 Task: Look for space in Meleuz, Russia from 6th September, 2023 to 10th September, 2023 for 1 adult in price range Rs.9000 to Rs.17000. Place can be private room with 1  bedroom having 1 bed and 1 bathroom. Property type can be house, flat, guest house, hotel. Booking option can be shelf check-in. Required host language is English.
Action: Mouse moved to (450, 111)
Screenshot: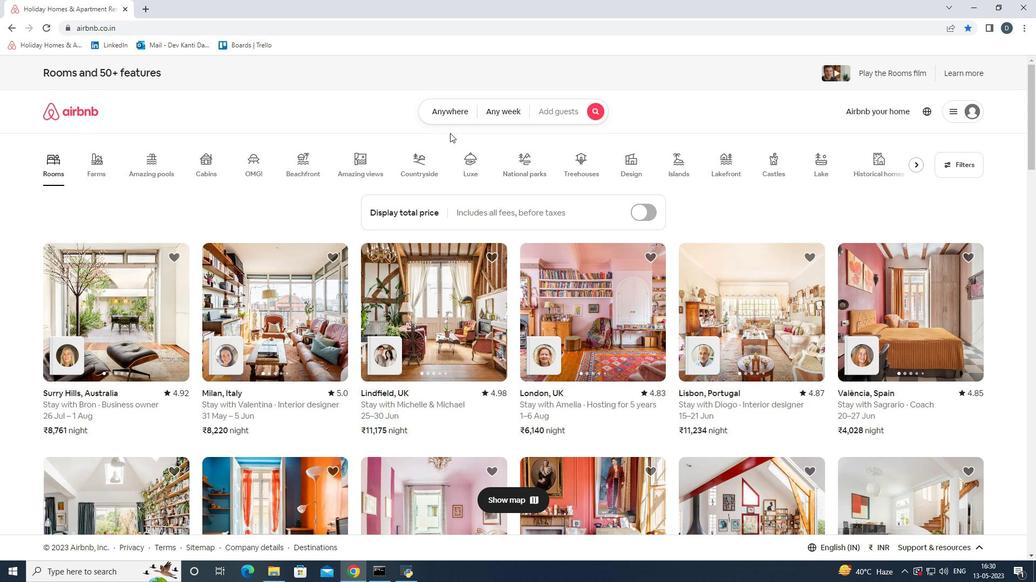 
Action: Mouse pressed left at (450, 111)
Screenshot: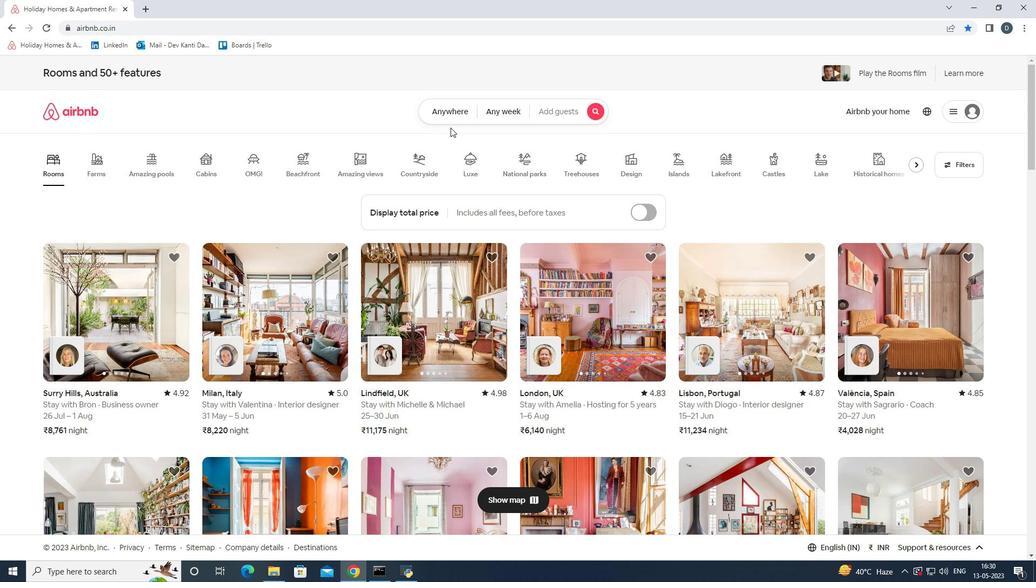 
Action: Mouse moved to (340, 148)
Screenshot: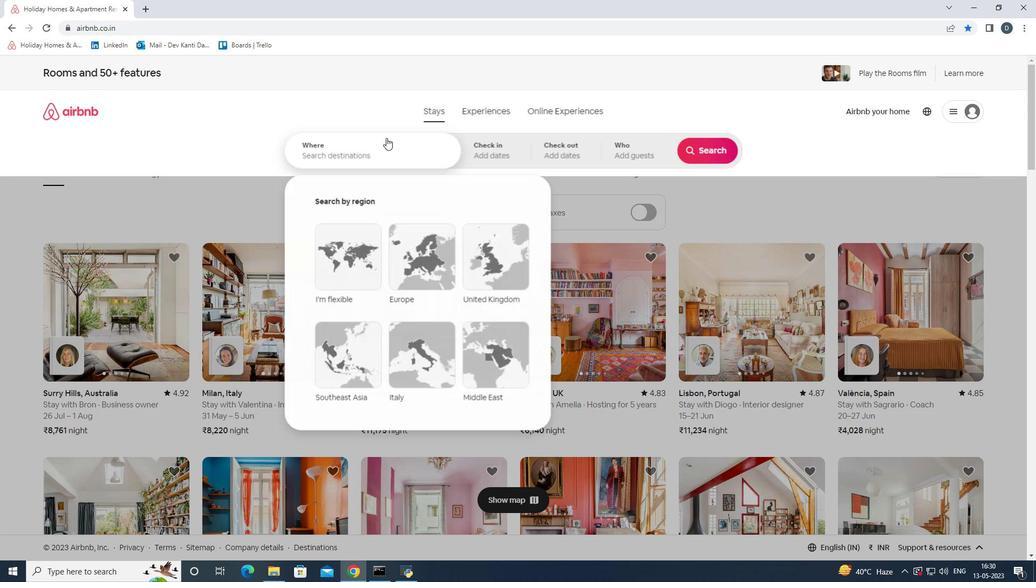 
Action: Mouse pressed left at (340, 148)
Screenshot: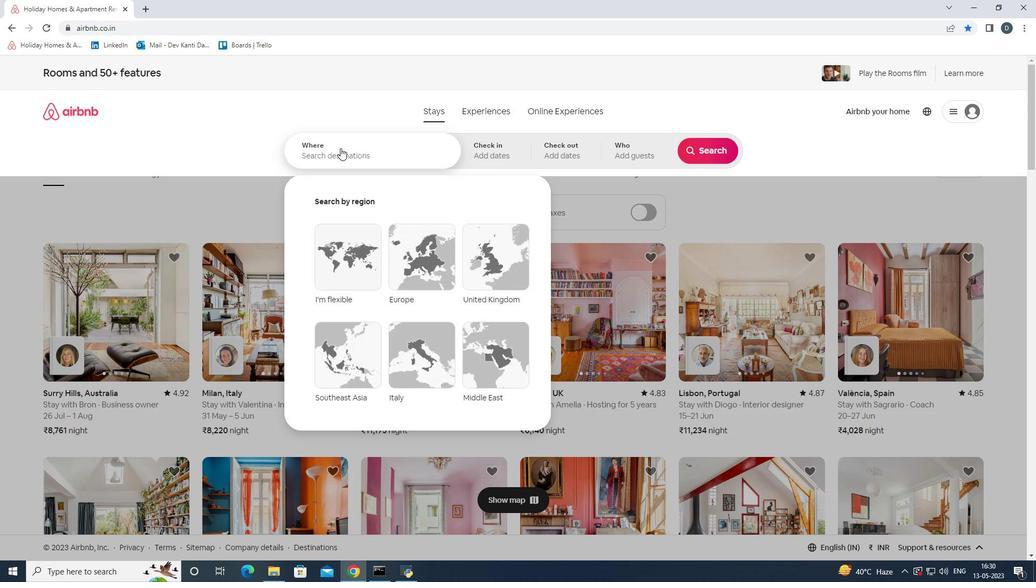 
Action: Key pressed <Key.shift>Meleuz,<Key.shift>Russia
Screenshot: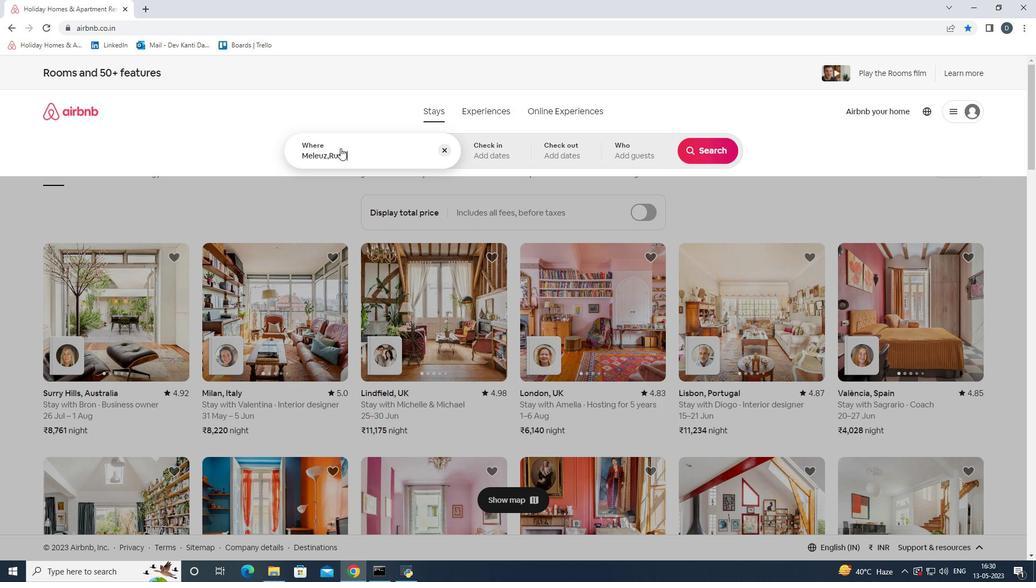 
Action: Mouse moved to (499, 156)
Screenshot: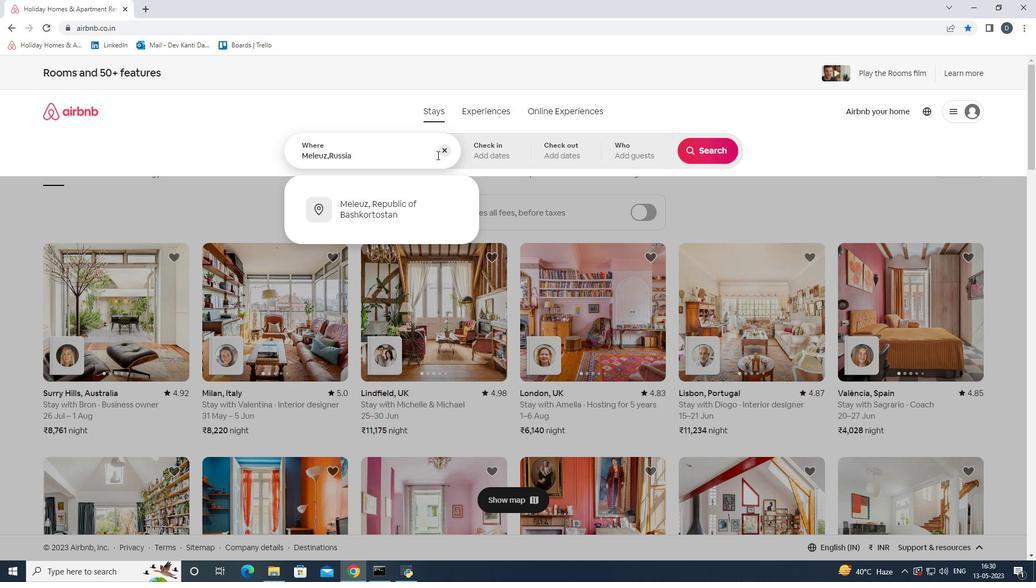 
Action: Mouse pressed left at (499, 156)
Screenshot: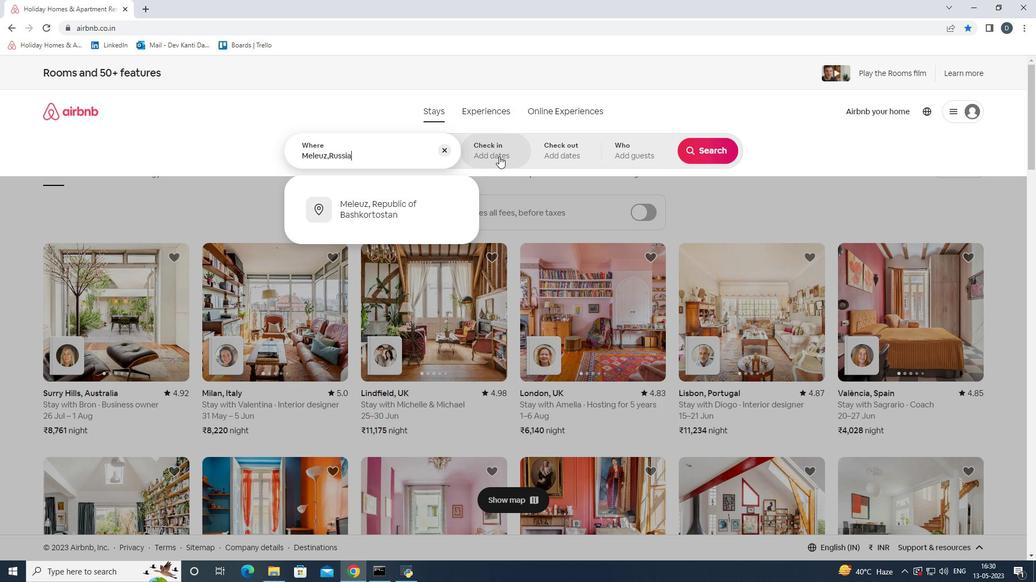 
Action: Mouse moved to (697, 242)
Screenshot: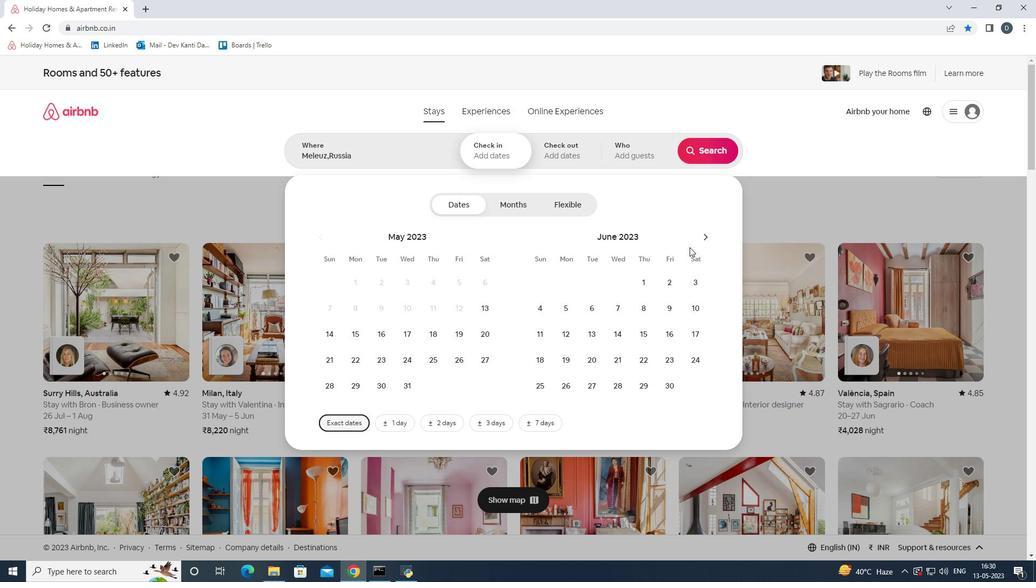 
Action: Mouse pressed left at (697, 242)
Screenshot: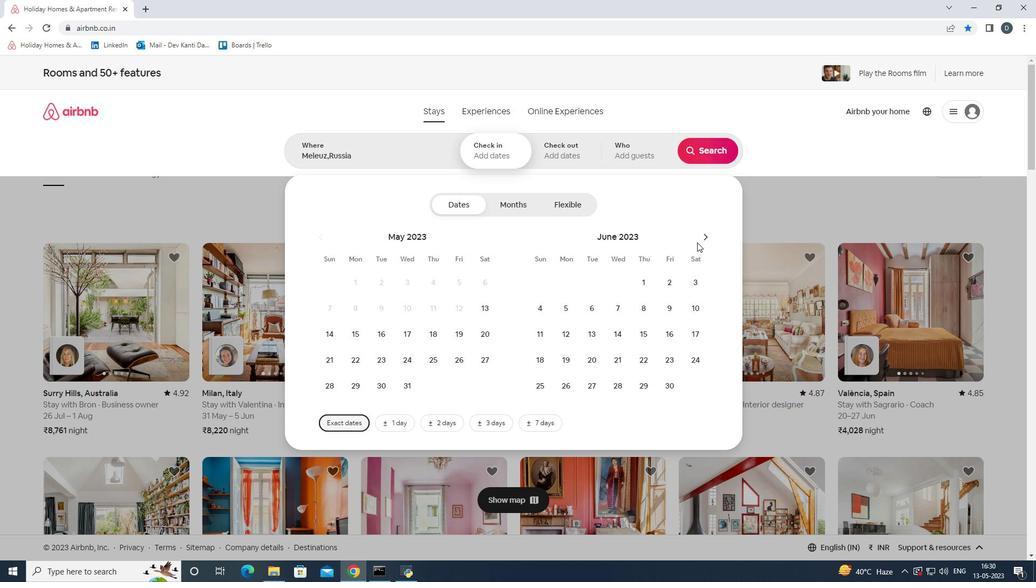 
Action: Mouse moved to (702, 234)
Screenshot: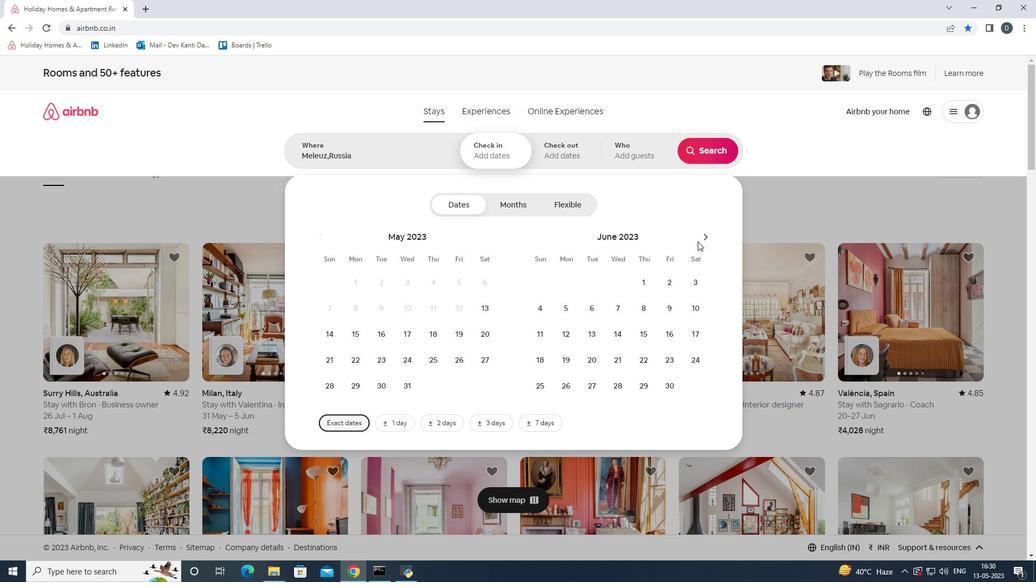 
Action: Mouse pressed left at (702, 234)
Screenshot: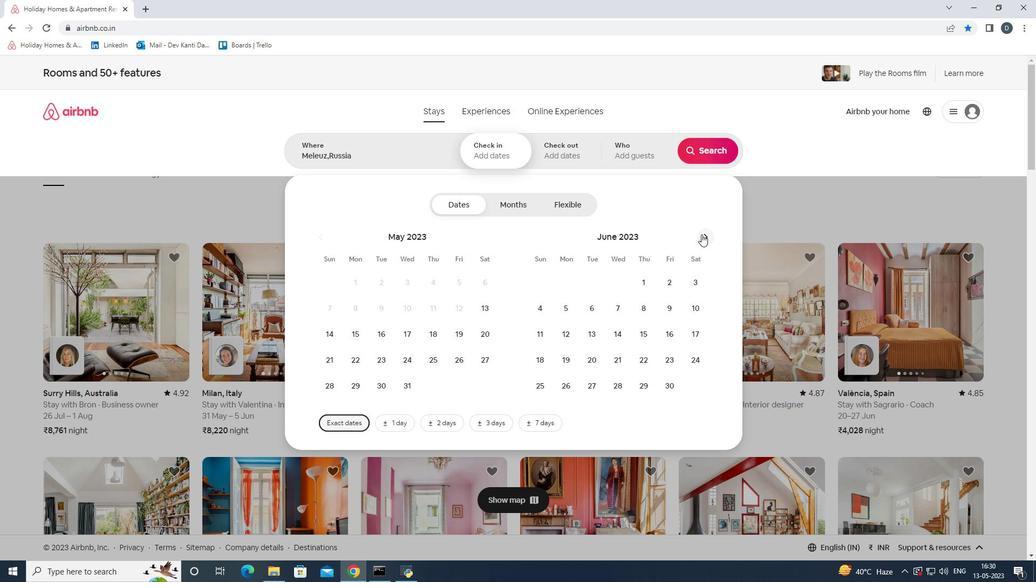 
Action: Mouse pressed left at (702, 234)
Screenshot: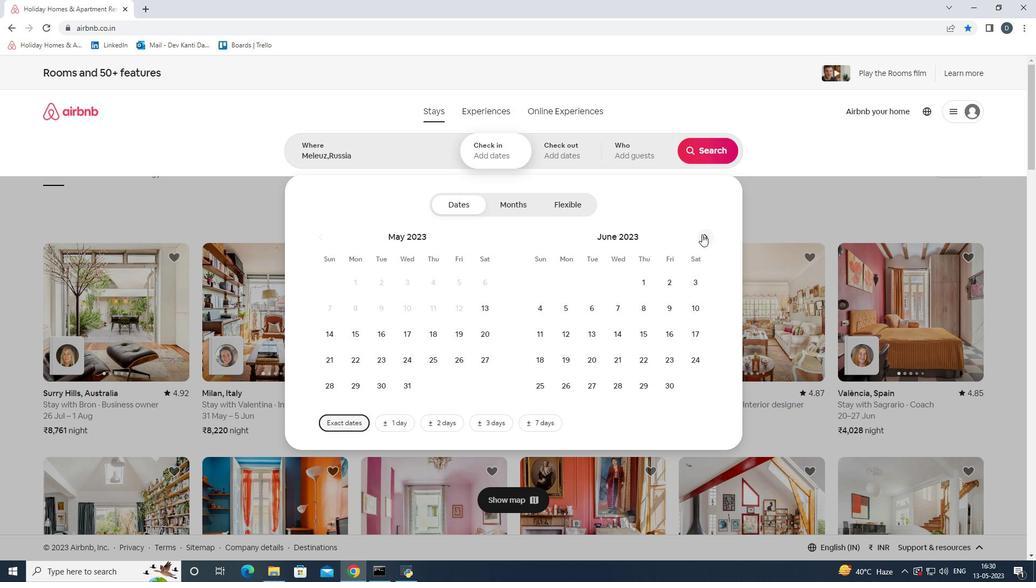 
Action: Mouse pressed left at (702, 234)
Screenshot: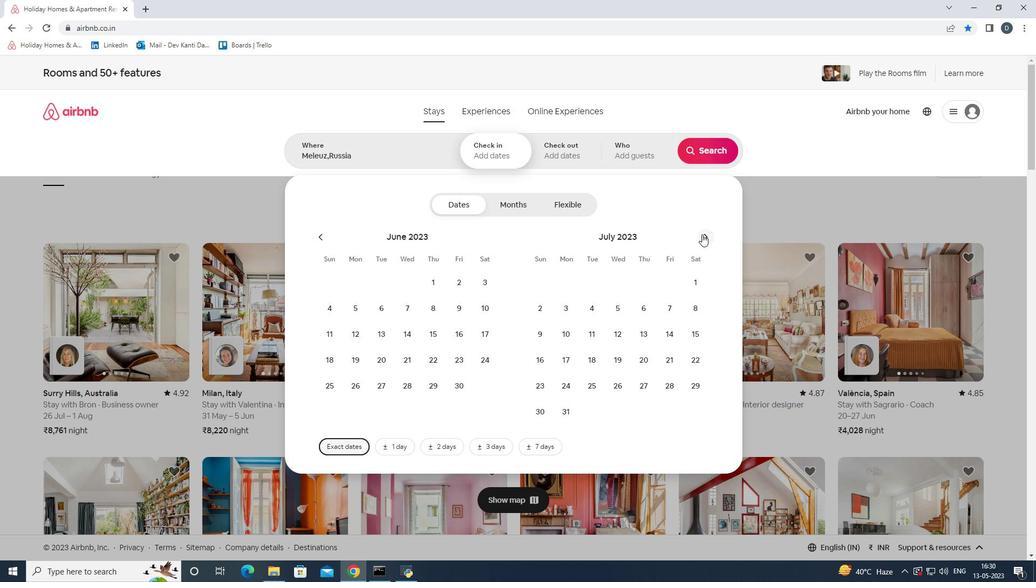 
Action: Mouse pressed left at (702, 234)
Screenshot: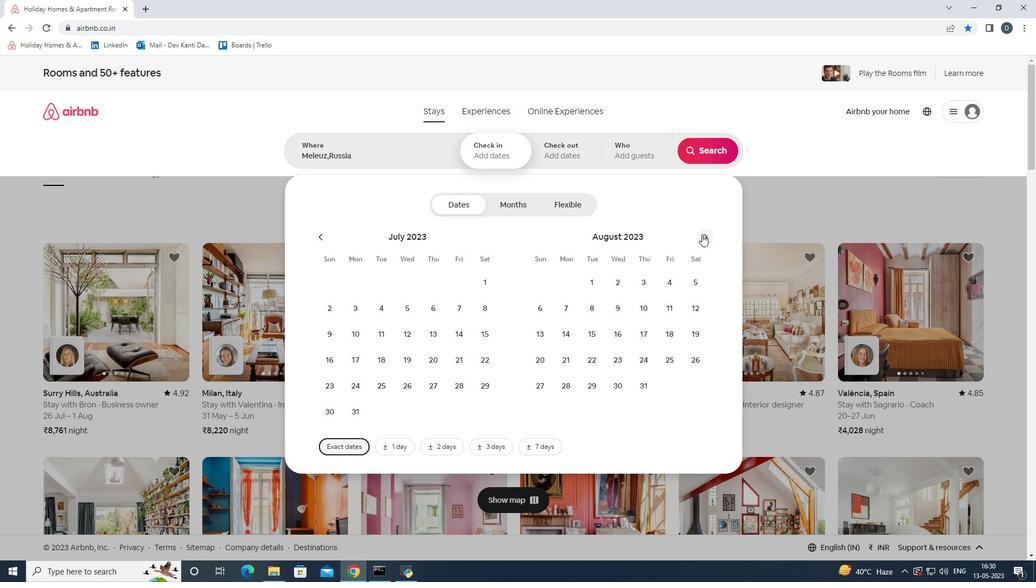 
Action: Mouse moved to (409, 297)
Screenshot: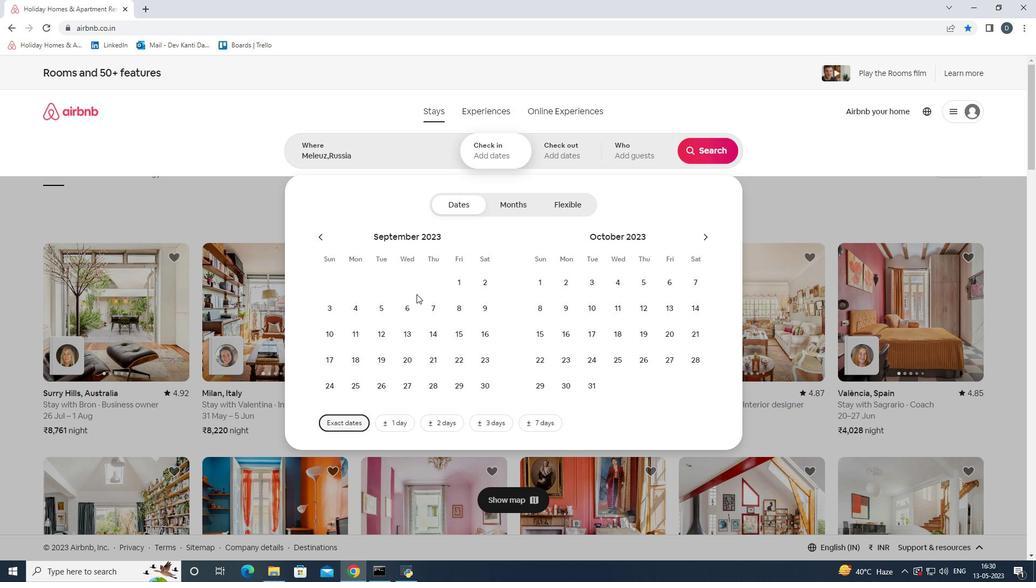 
Action: Mouse pressed left at (409, 297)
Screenshot: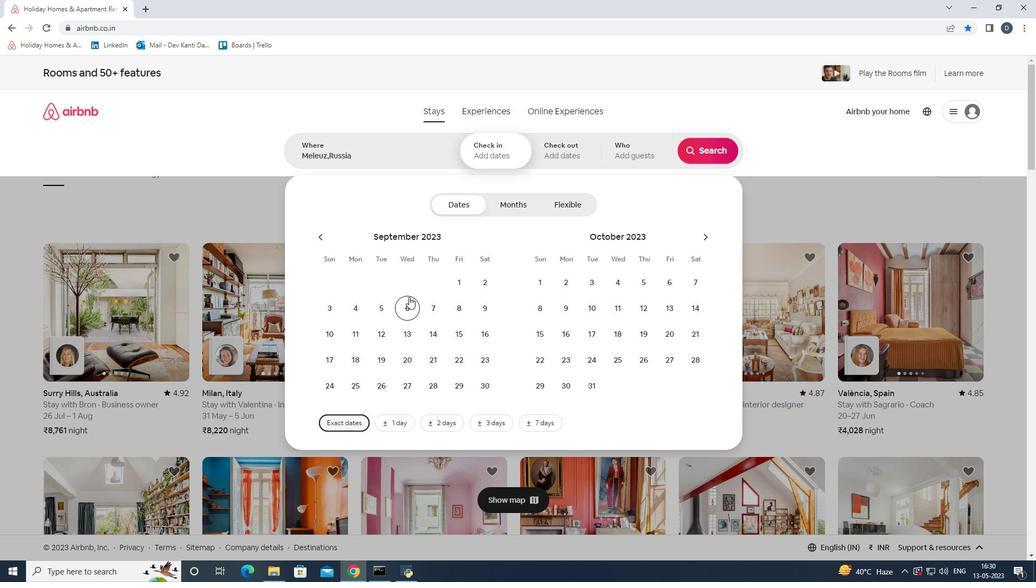 
Action: Mouse moved to (332, 330)
Screenshot: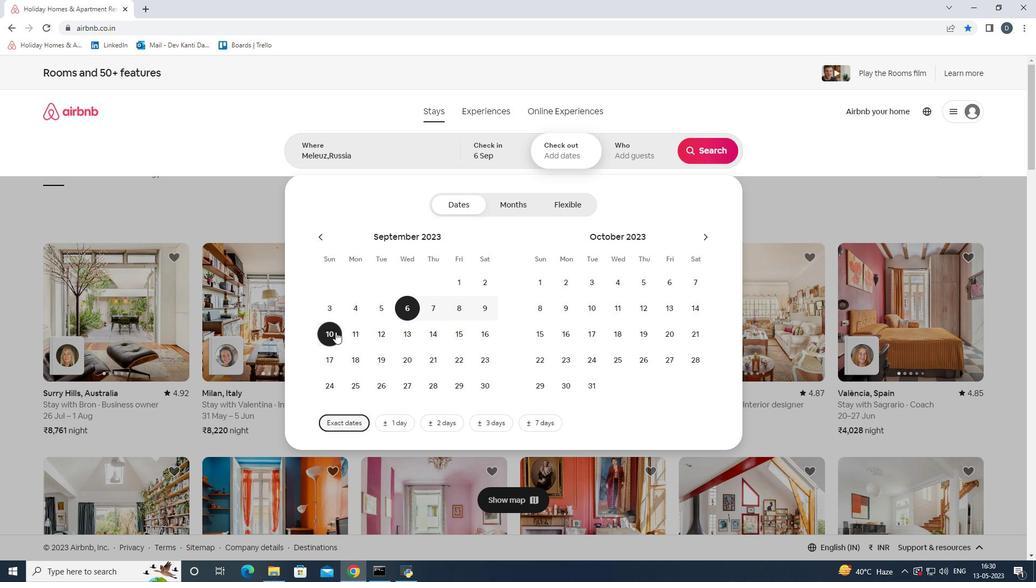 
Action: Mouse pressed left at (332, 330)
Screenshot: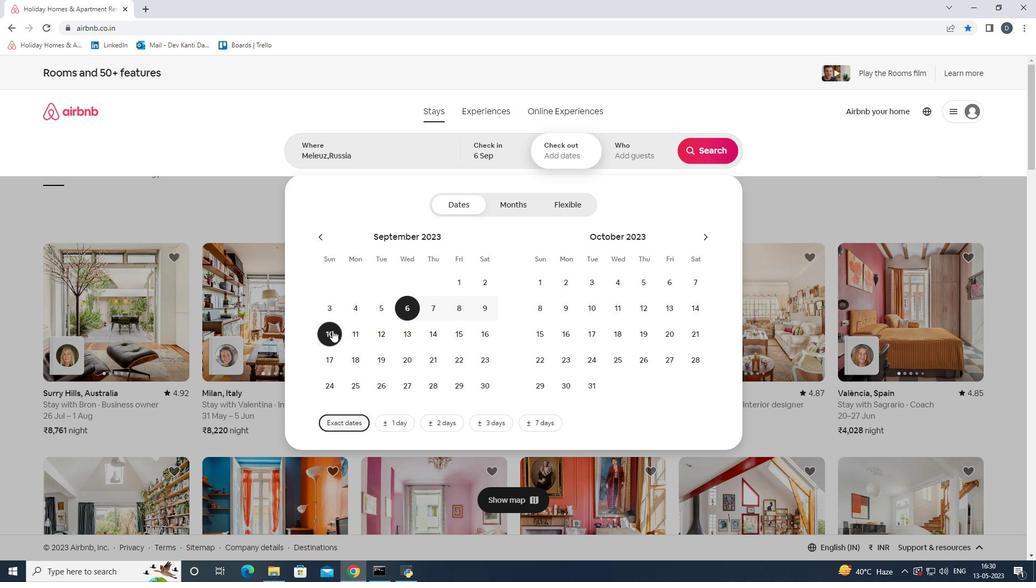 
Action: Mouse moved to (627, 158)
Screenshot: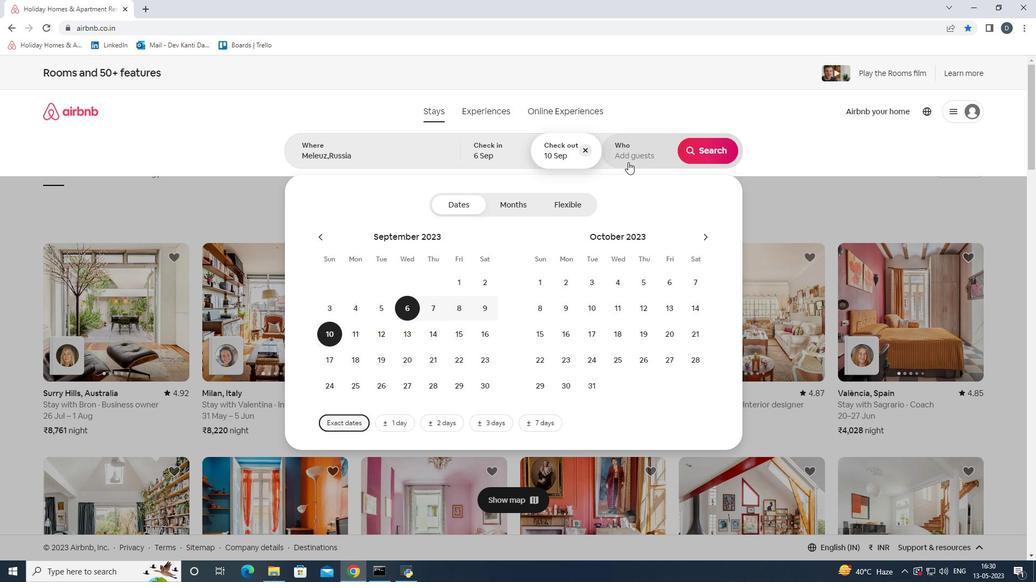 
Action: Mouse pressed left at (627, 158)
Screenshot: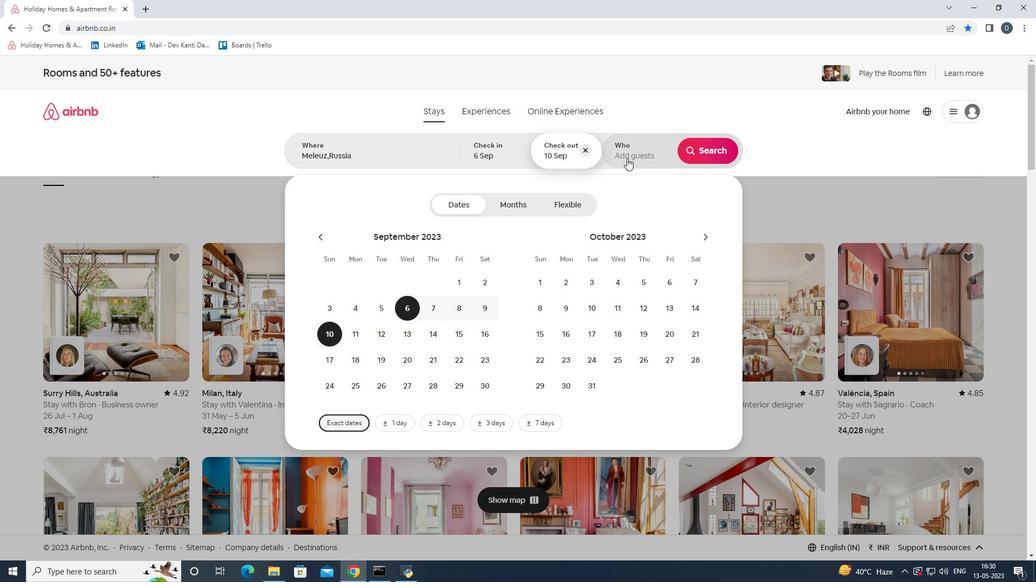 
Action: Mouse moved to (711, 202)
Screenshot: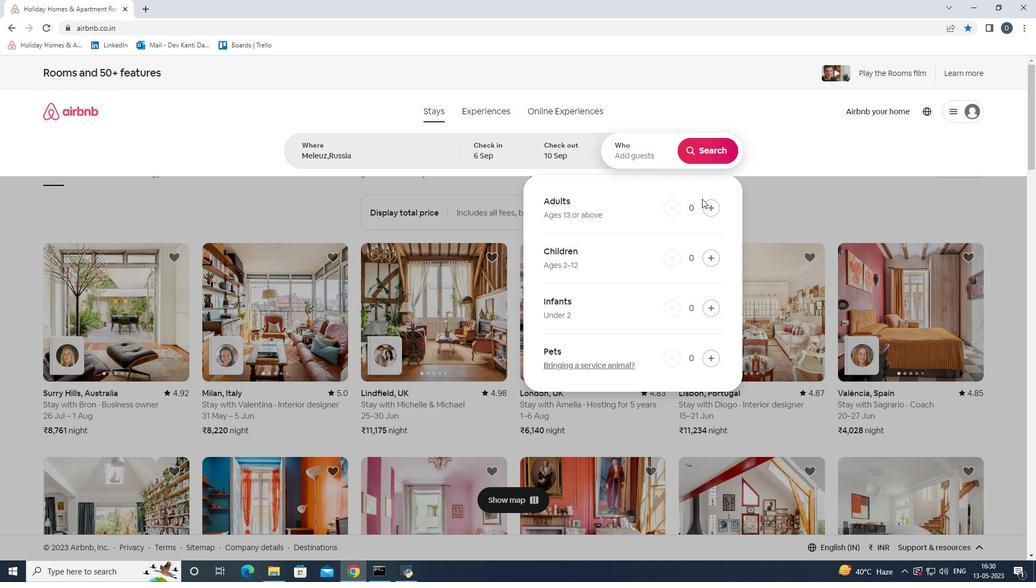 
Action: Mouse pressed left at (711, 202)
Screenshot: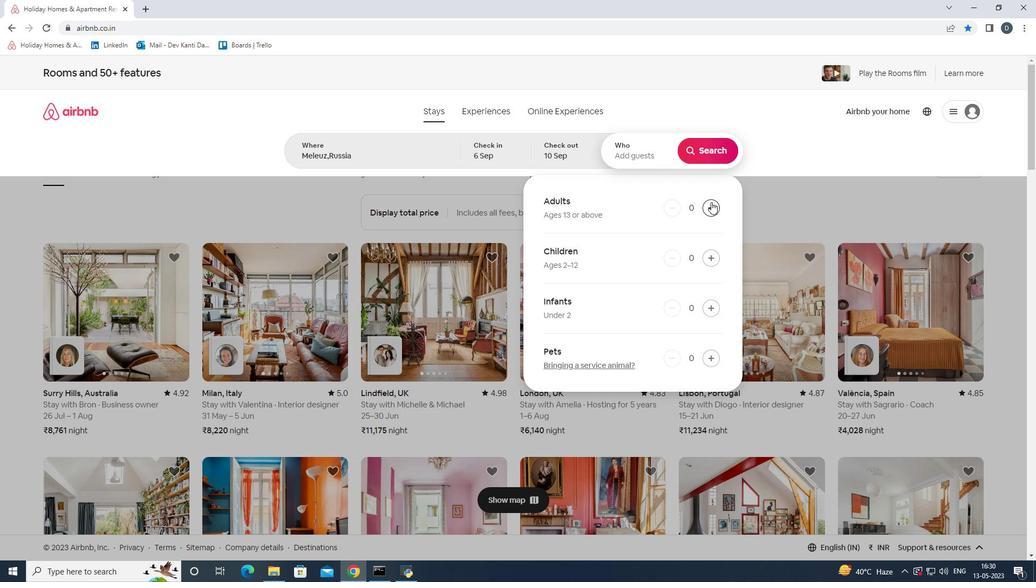 
Action: Mouse moved to (706, 148)
Screenshot: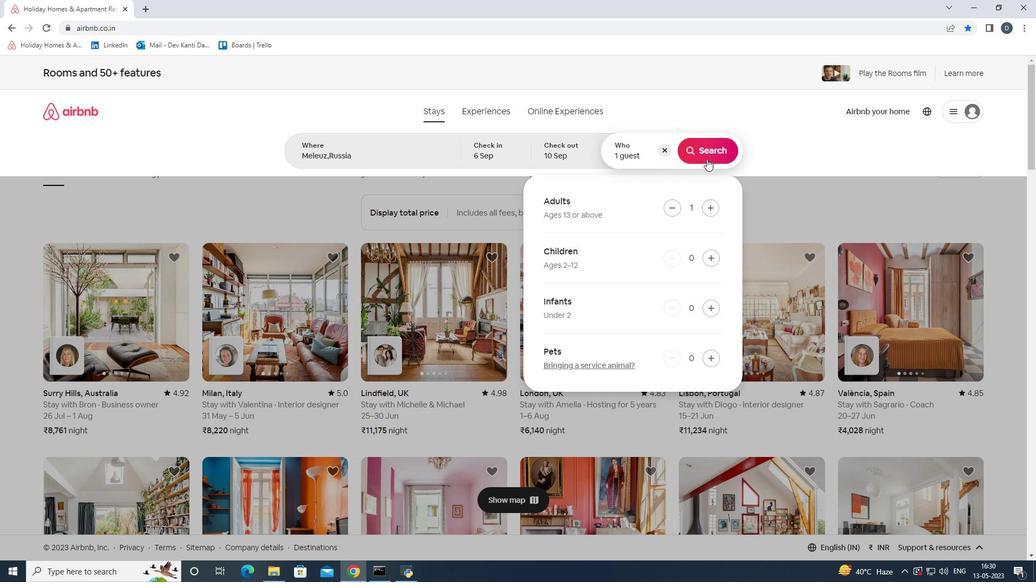 
Action: Mouse pressed left at (706, 148)
Screenshot: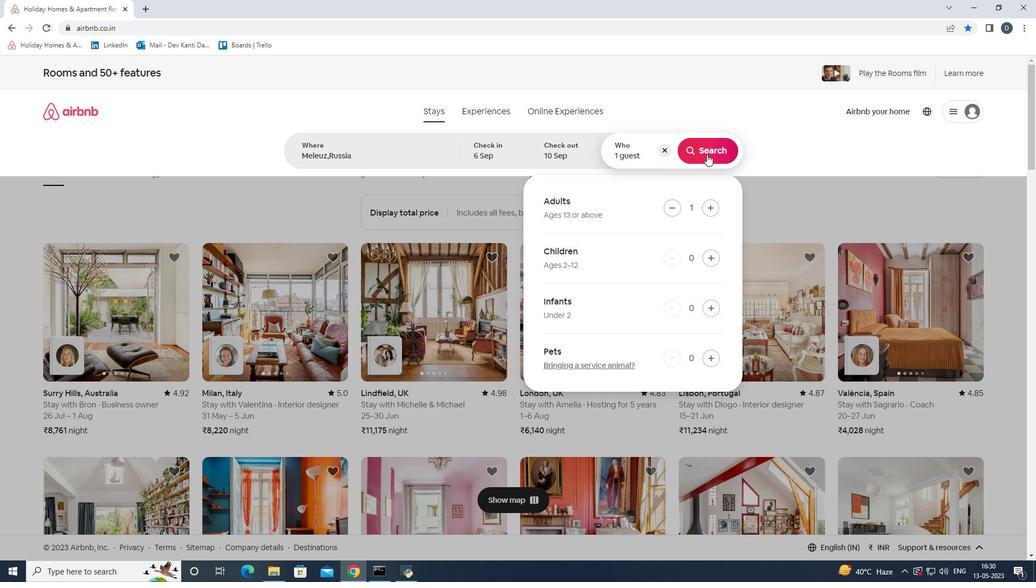 
Action: Mouse moved to (989, 113)
Screenshot: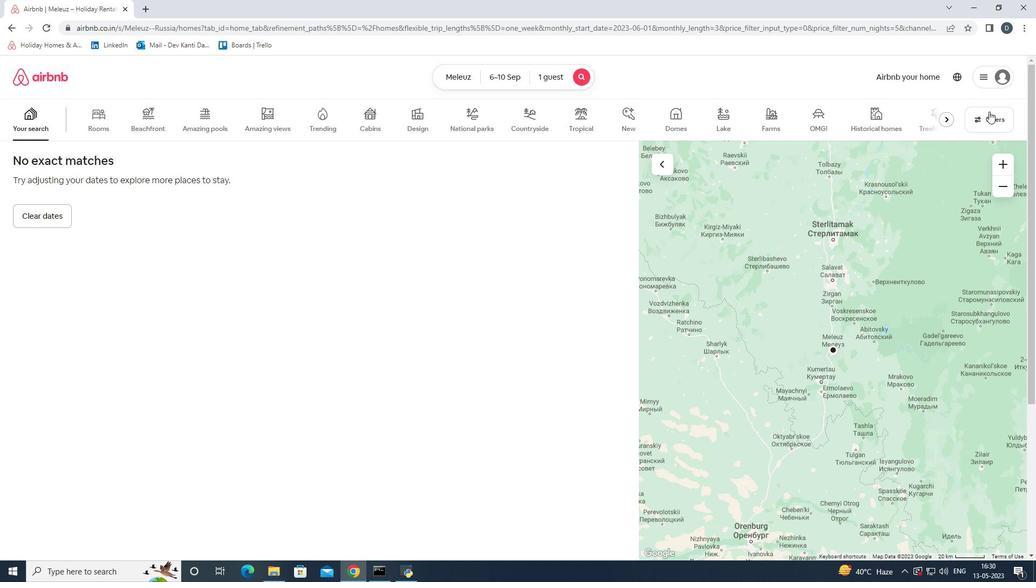 
Action: Mouse pressed left at (989, 113)
Screenshot: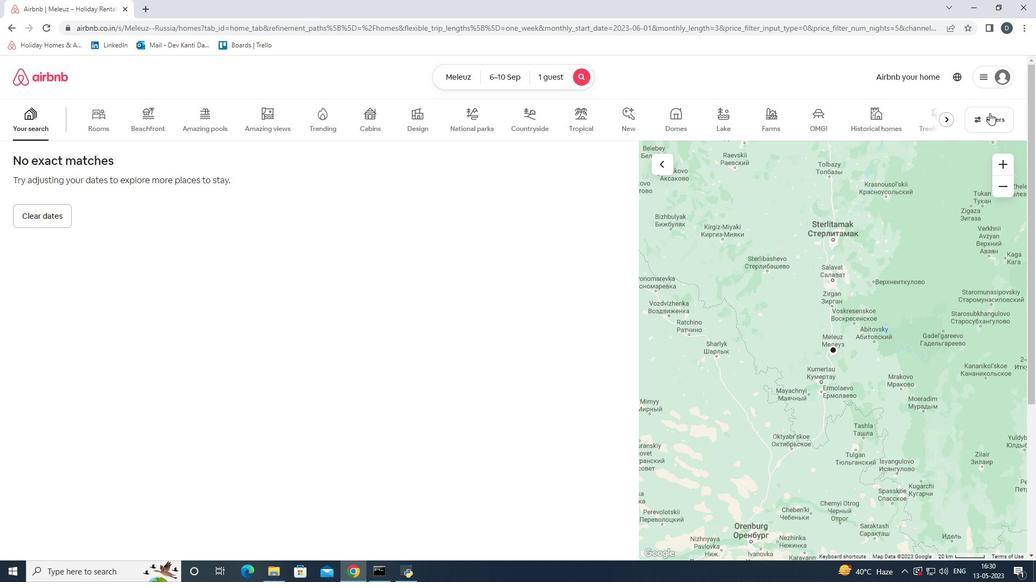 
Action: Mouse moved to (373, 184)
Screenshot: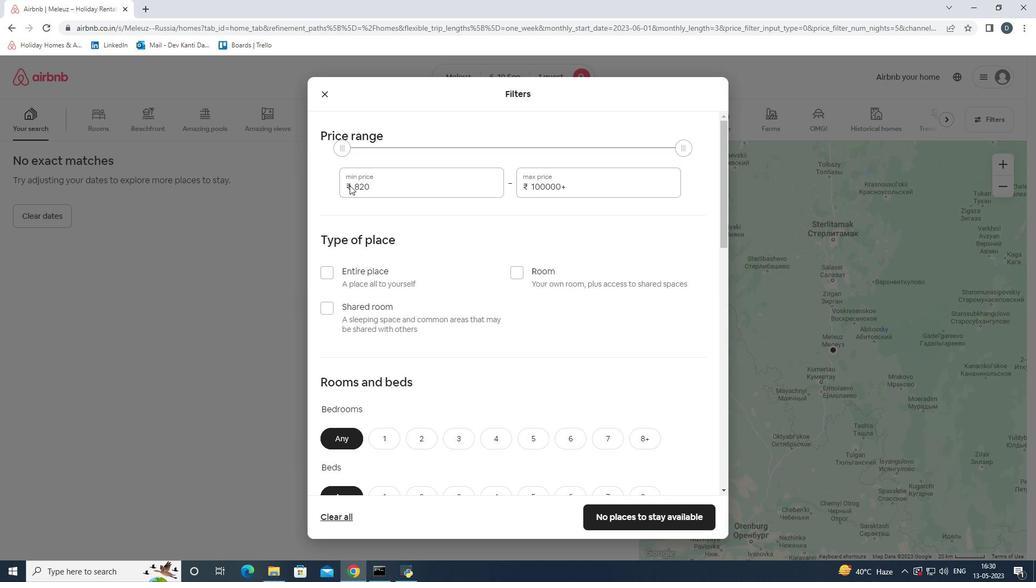 
Action: Mouse pressed left at (373, 184)
Screenshot: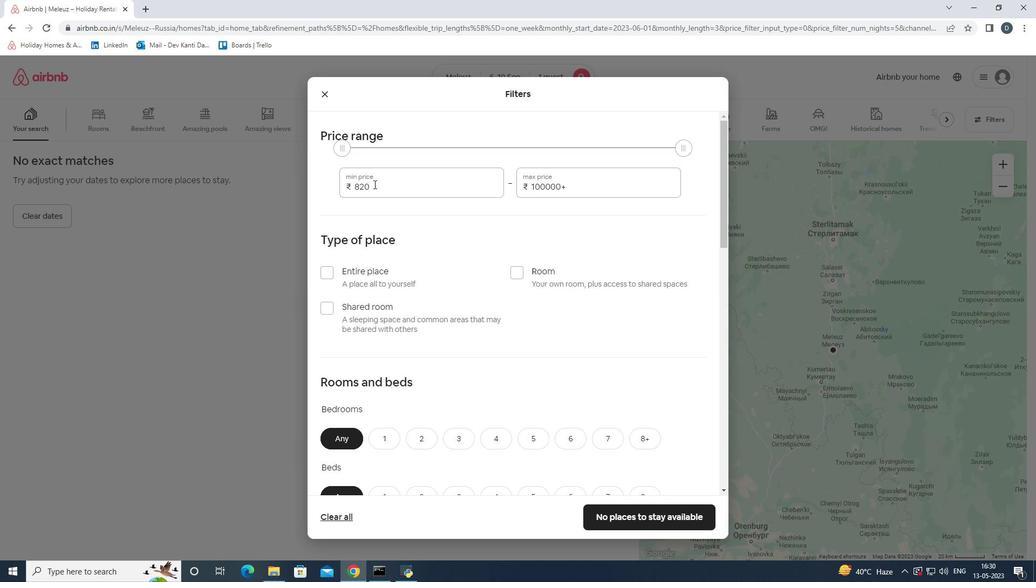 
Action: Mouse moved to (341, 184)
Screenshot: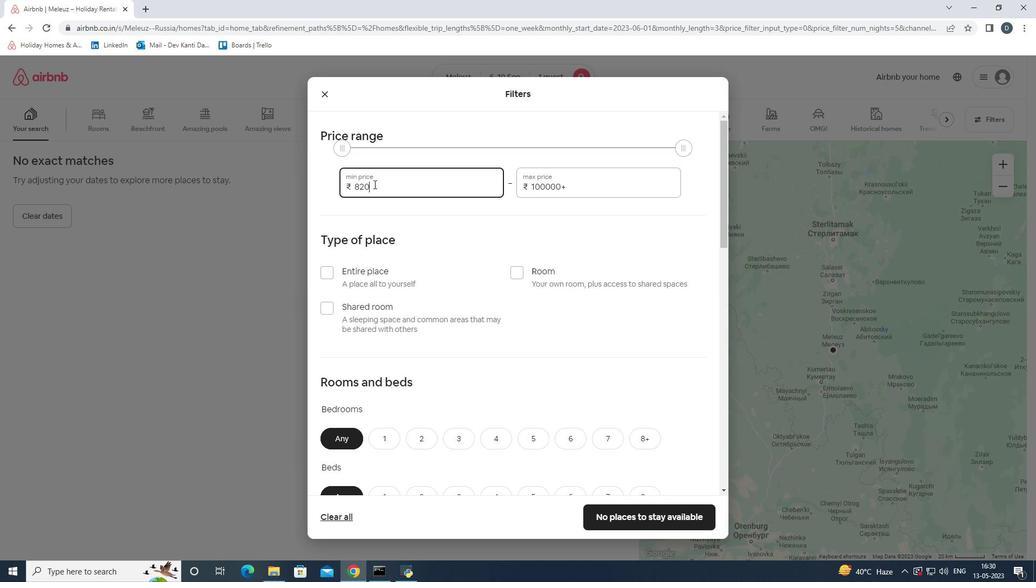 
Action: Key pressed 9000
Screenshot: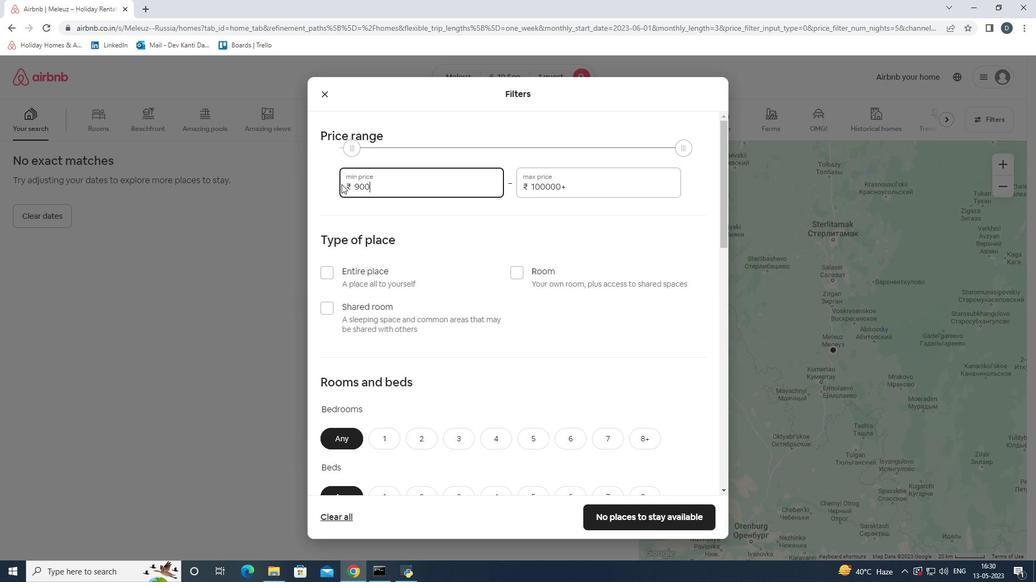 
Action: Mouse moved to (572, 184)
Screenshot: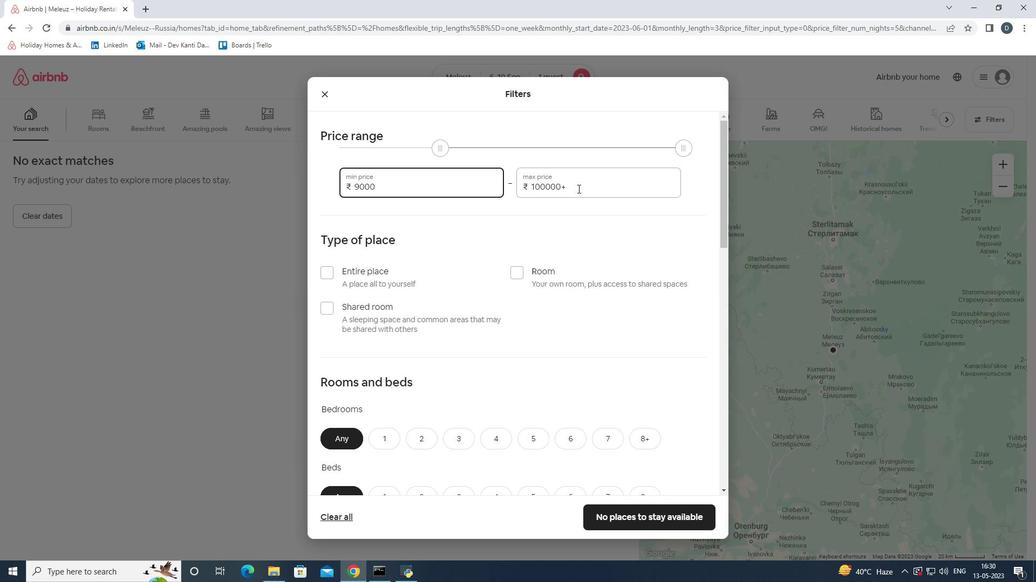 
Action: Mouse pressed left at (572, 184)
Screenshot: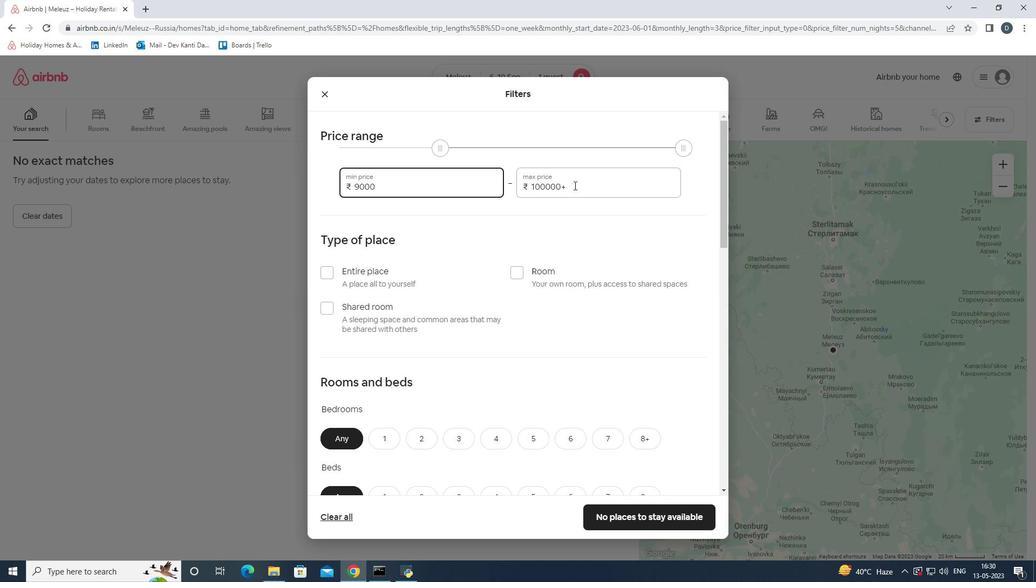 
Action: Mouse moved to (526, 174)
Screenshot: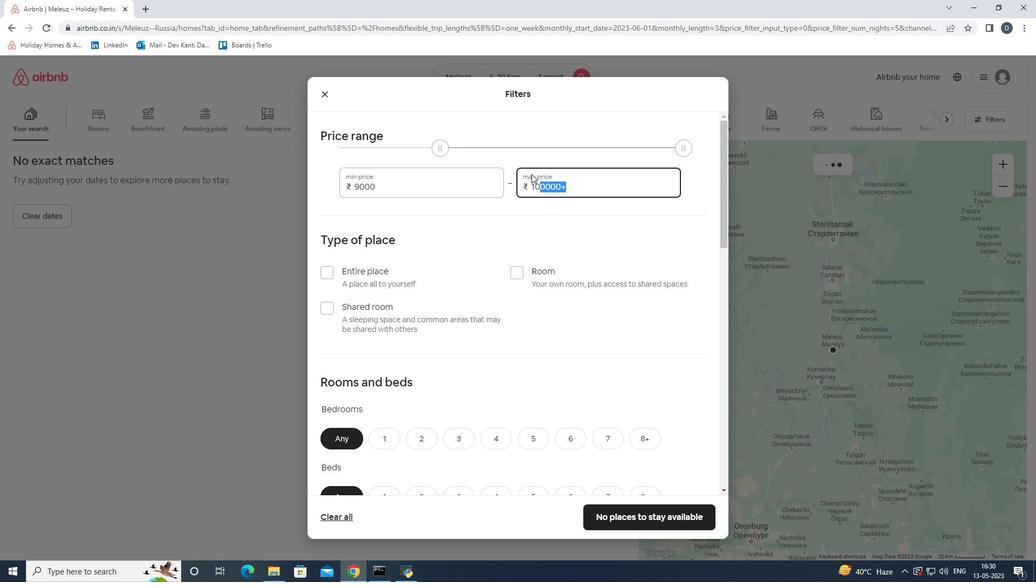 
Action: Key pressed 17000
Screenshot: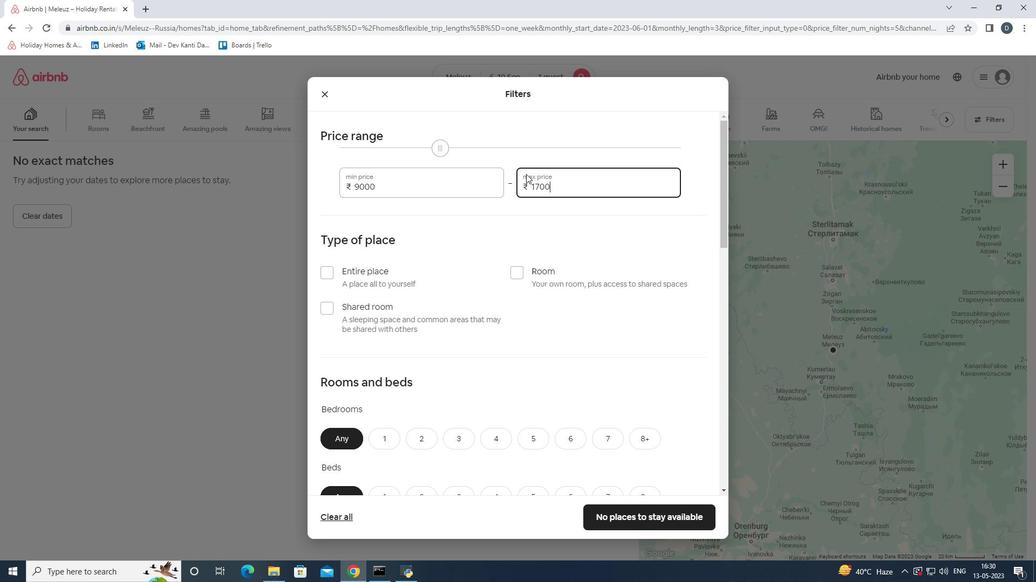 
Action: Mouse scrolled (526, 173) with delta (0, 0)
Screenshot: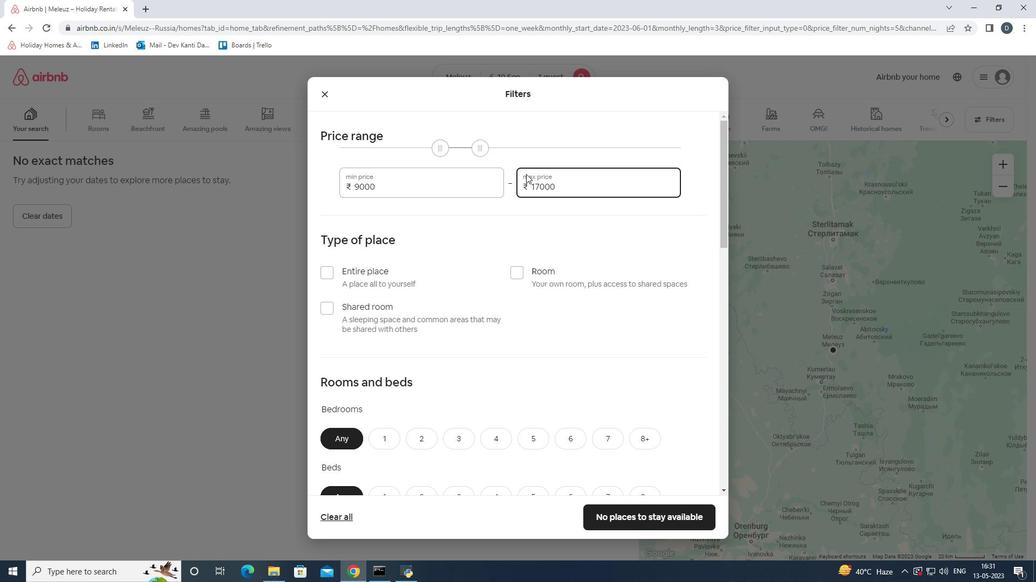 
Action: Mouse scrolled (526, 173) with delta (0, 0)
Screenshot: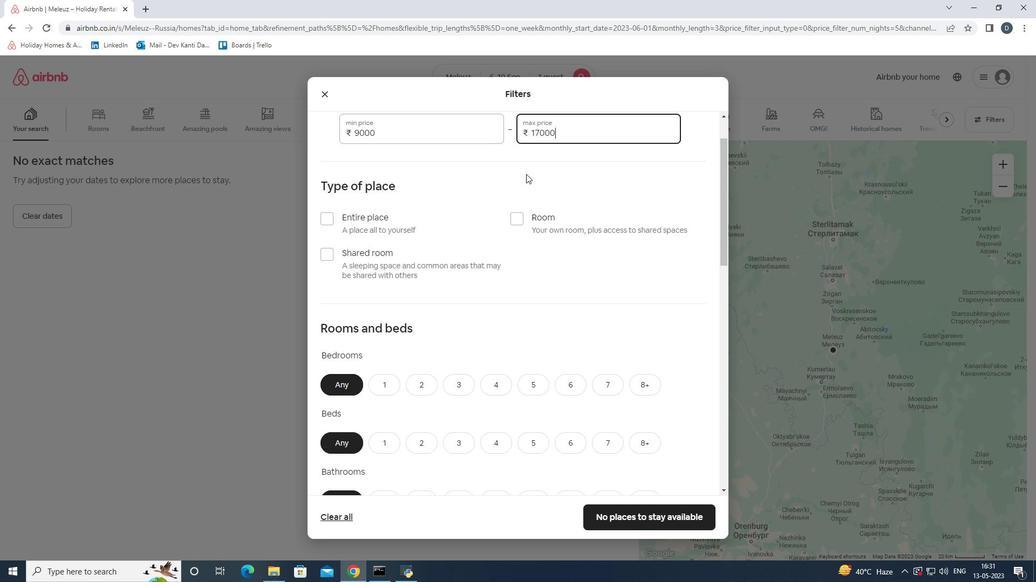 
Action: Mouse moved to (520, 183)
Screenshot: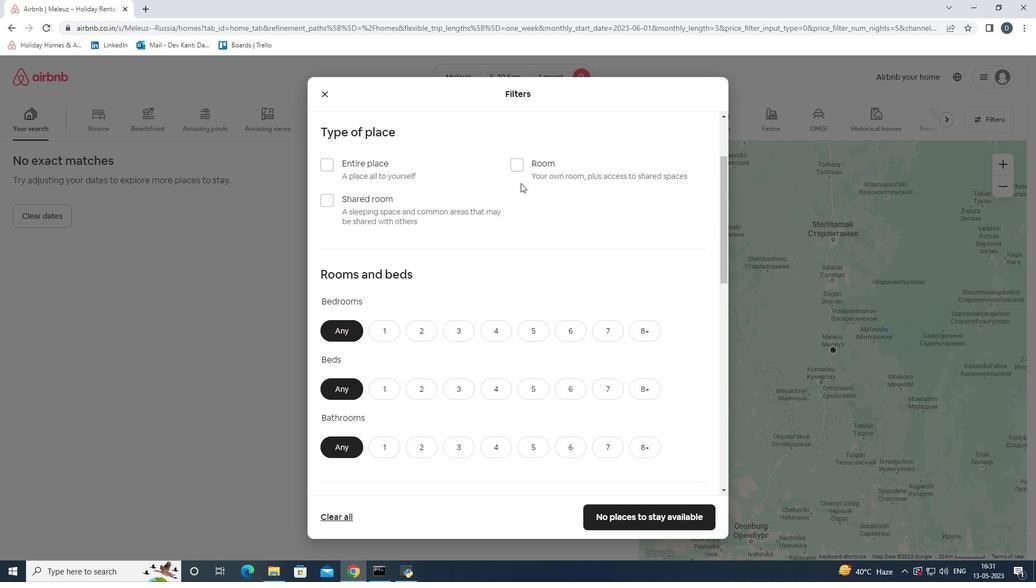 
Action: Mouse scrolled (520, 182) with delta (0, 0)
Screenshot: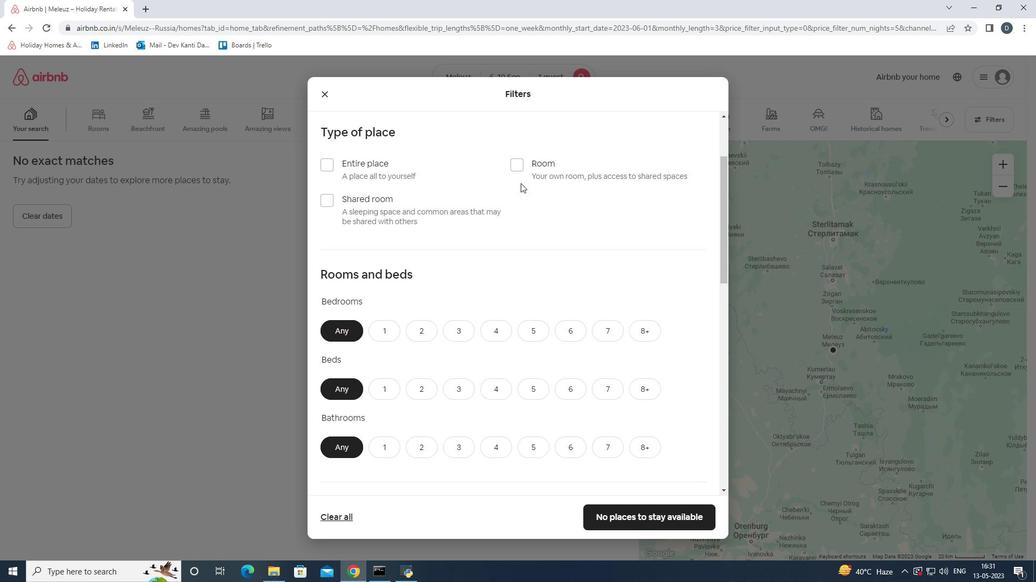 
Action: Mouse moved to (520, 184)
Screenshot: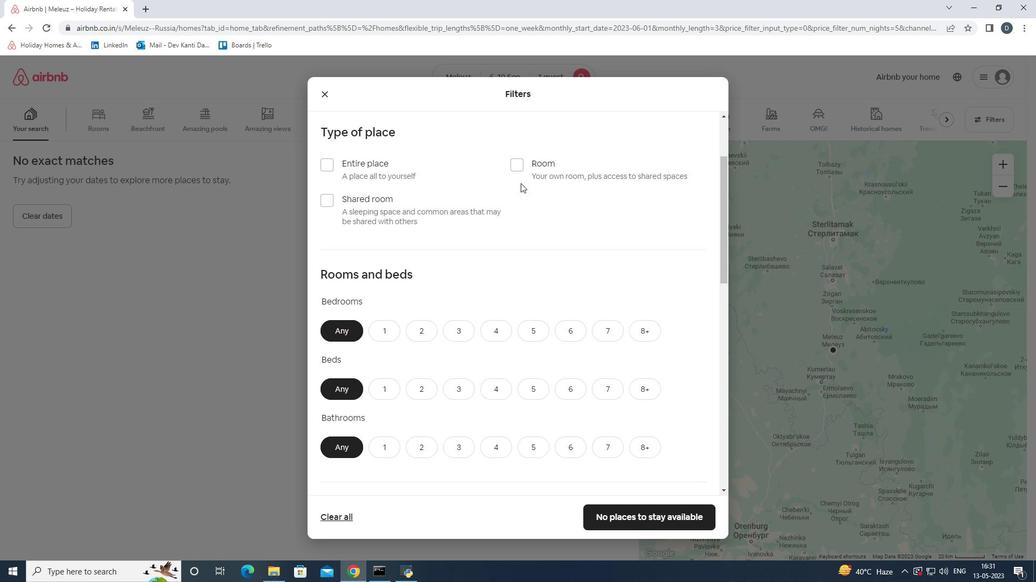 
Action: Mouse scrolled (520, 183) with delta (0, 0)
Screenshot: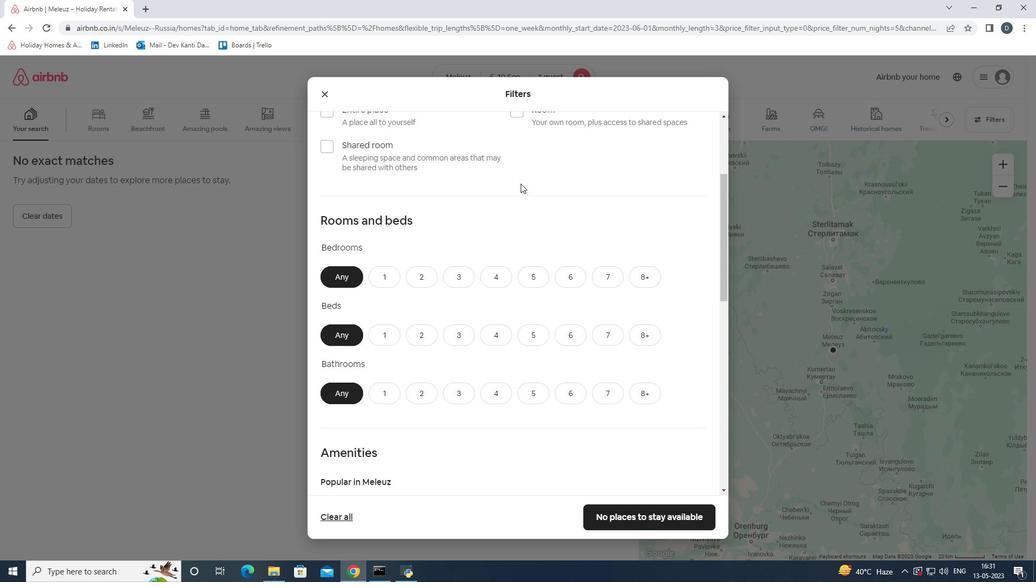 
Action: Mouse scrolled (520, 183) with delta (0, 0)
Screenshot: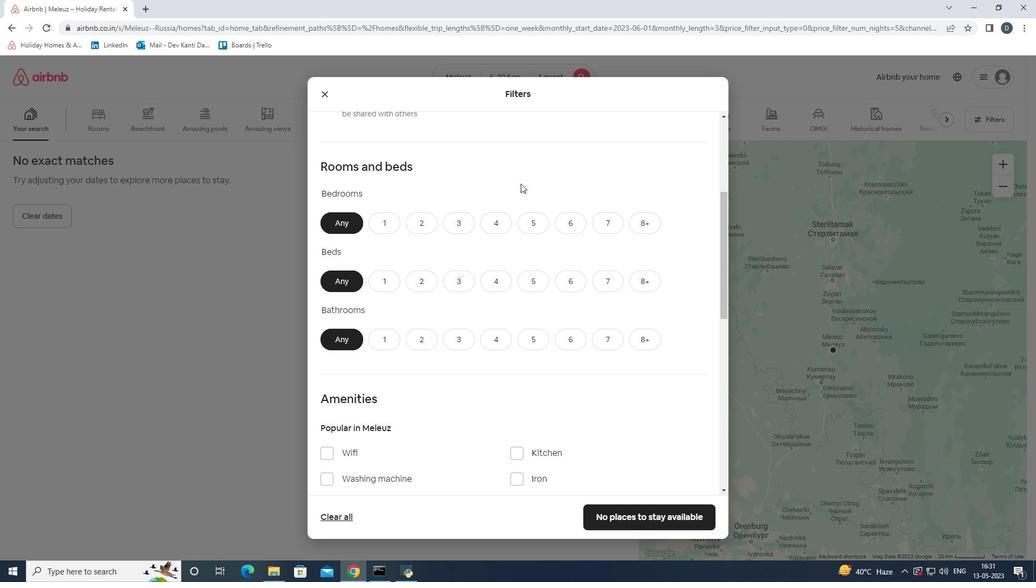 
Action: Mouse moved to (392, 166)
Screenshot: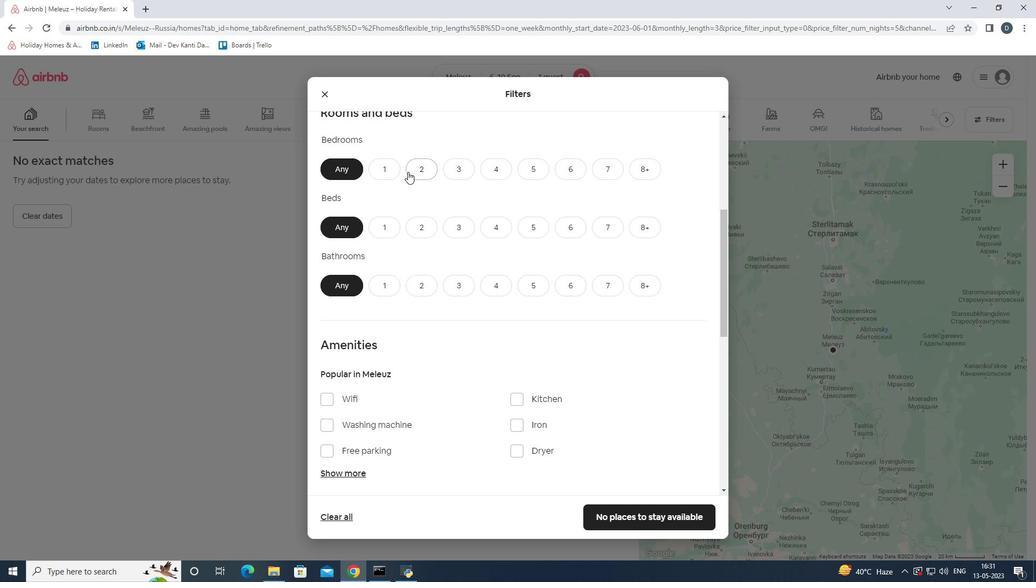 
Action: Mouse pressed left at (392, 166)
Screenshot: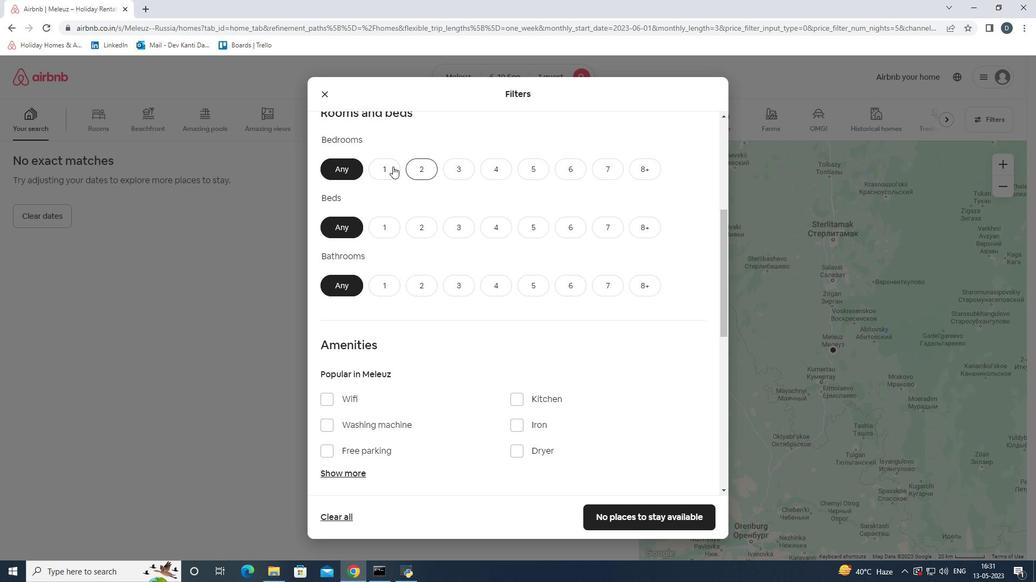 
Action: Mouse moved to (388, 221)
Screenshot: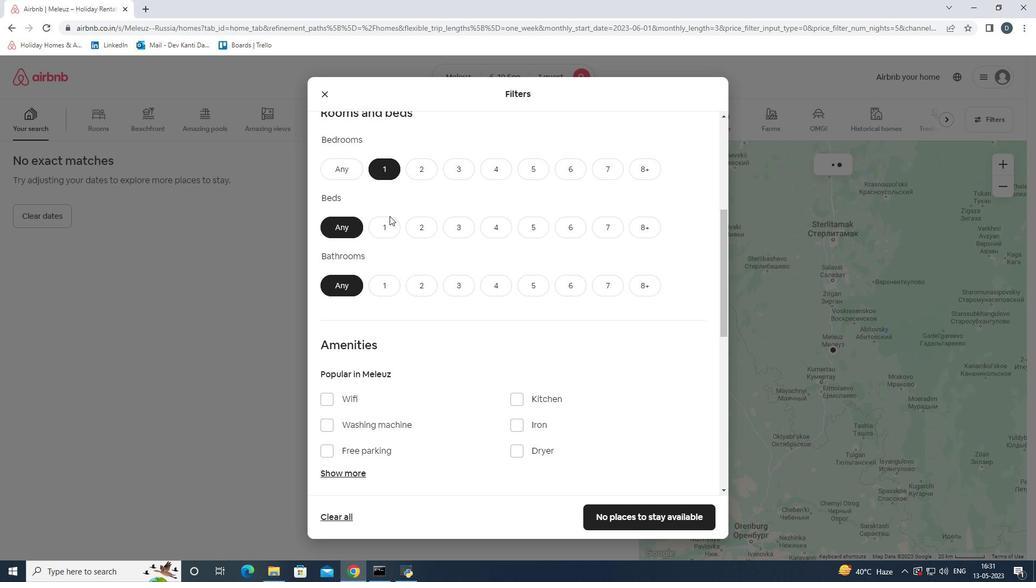 
Action: Mouse pressed left at (388, 221)
Screenshot: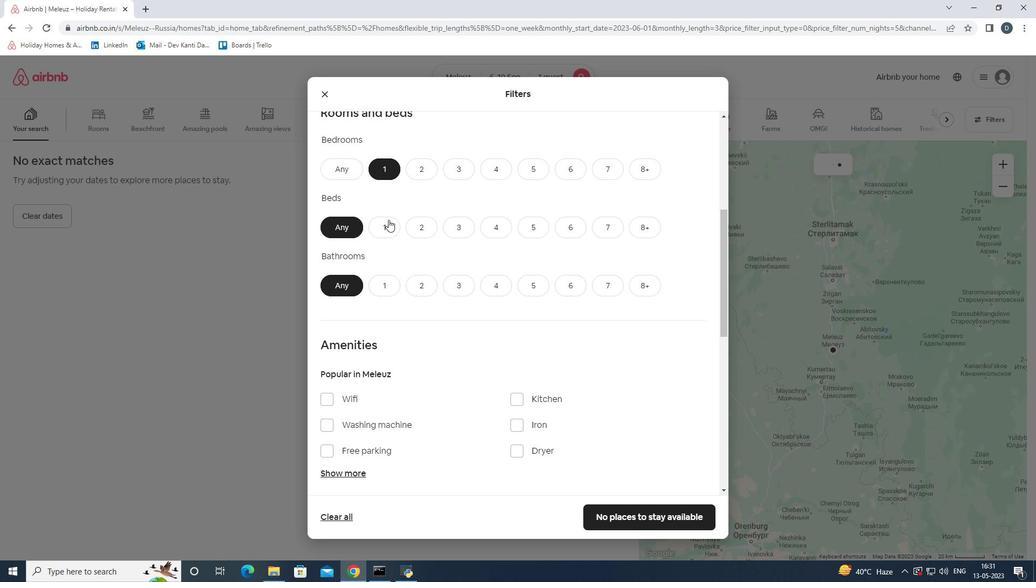 
Action: Mouse moved to (390, 287)
Screenshot: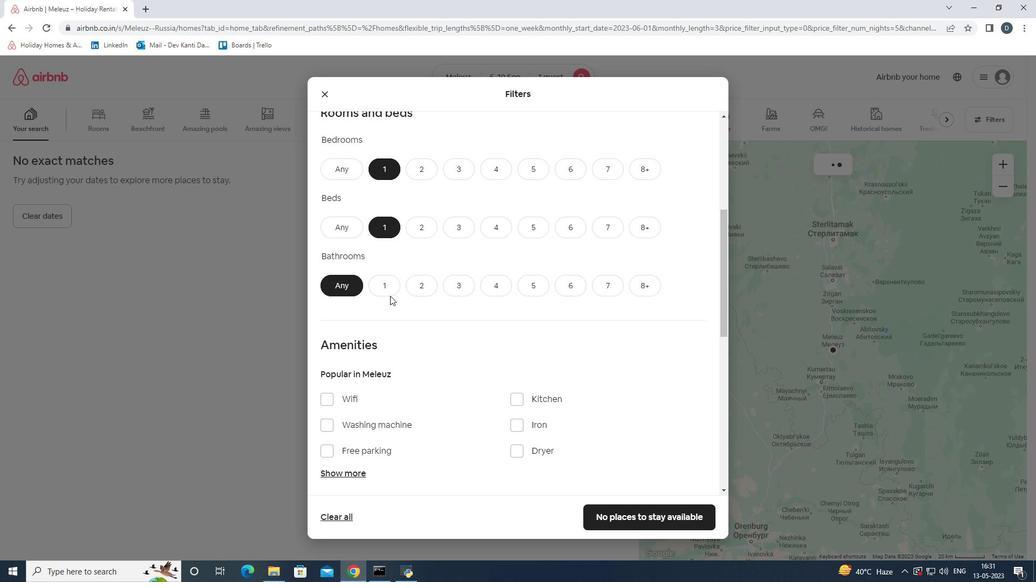 
Action: Mouse pressed left at (390, 287)
Screenshot: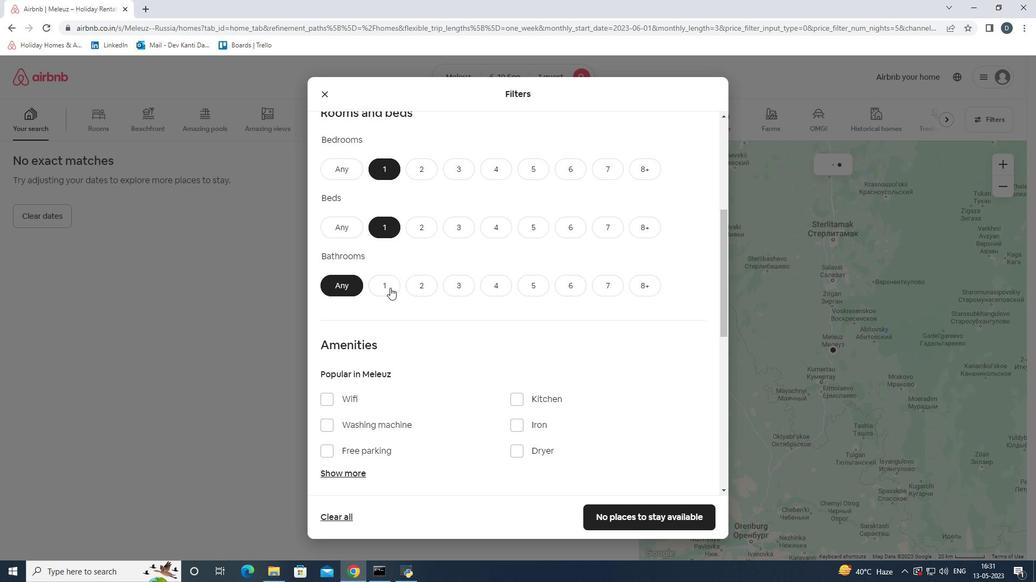 
Action: Mouse moved to (415, 285)
Screenshot: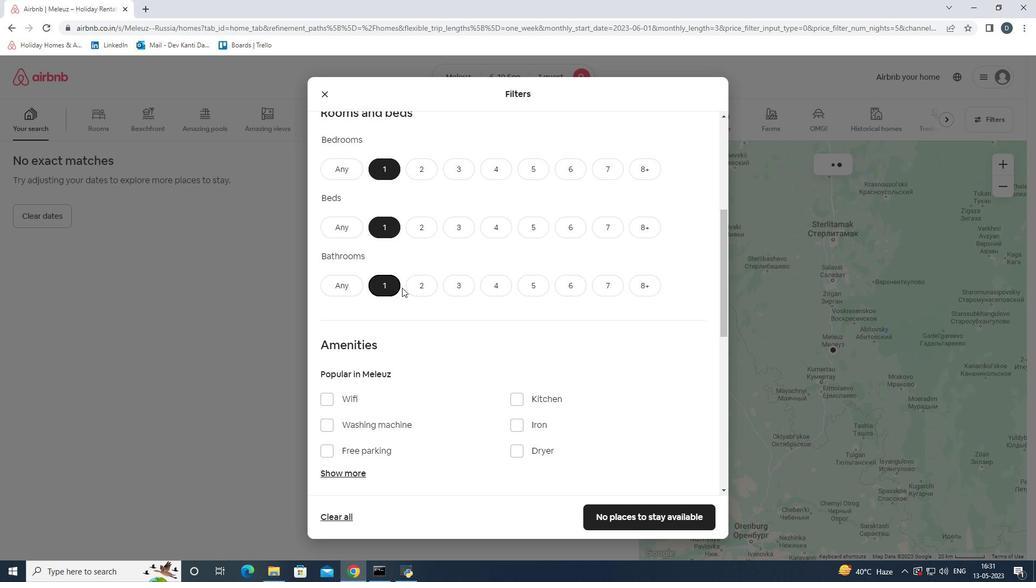 
Action: Mouse scrolled (415, 284) with delta (0, 0)
Screenshot: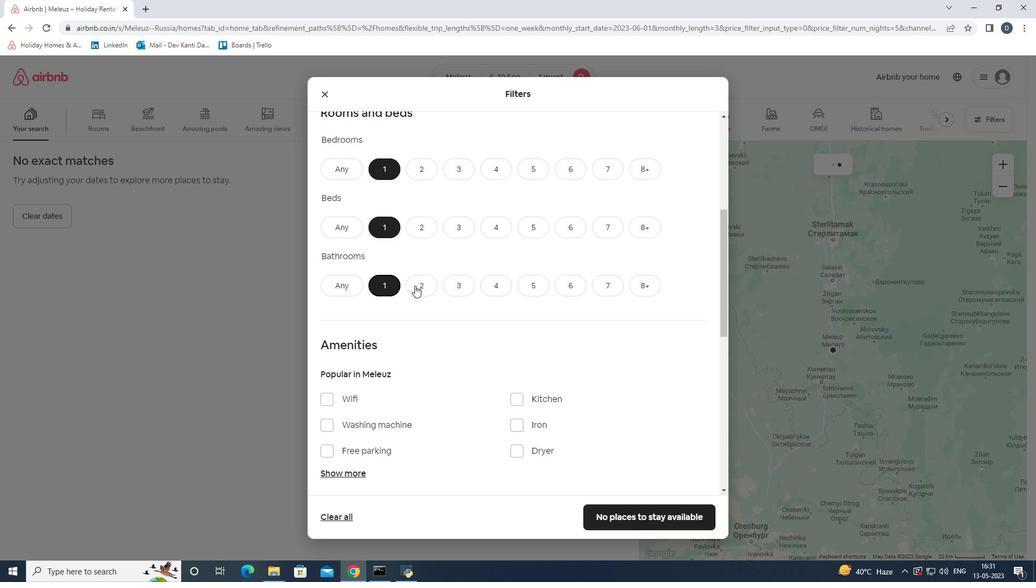
Action: Mouse scrolled (415, 284) with delta (0, 0)
Screenshot: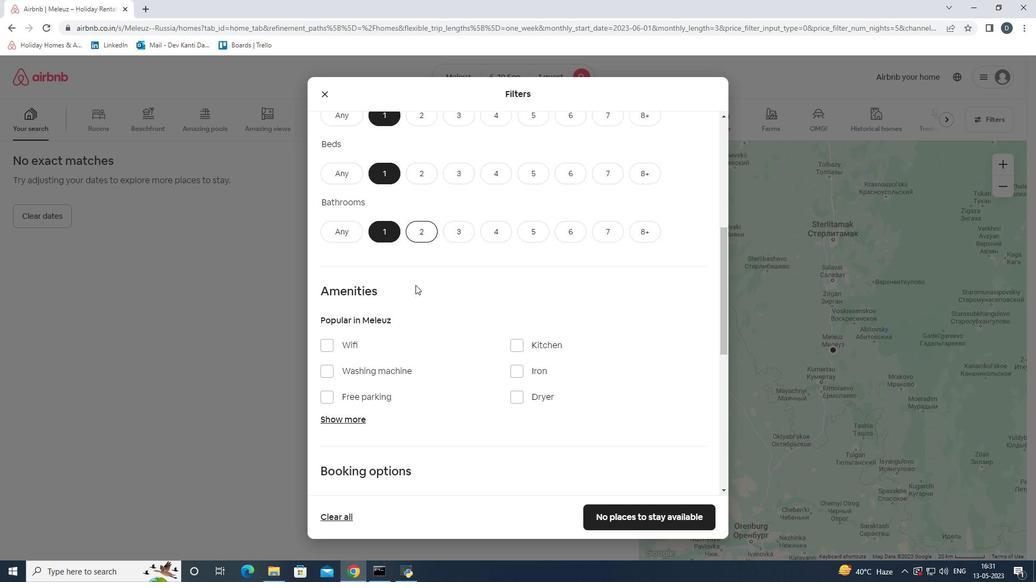 
Action: Mouse scrolled (415, 284) with delta (0, 0)
Screenshot: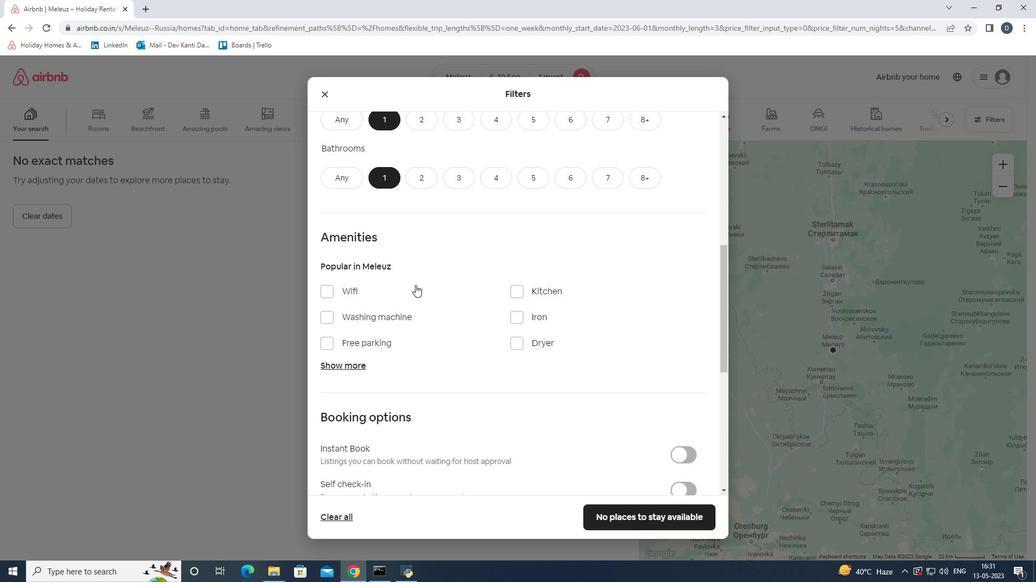 
Action: Mouse moved to (412, 282)
Screenshot: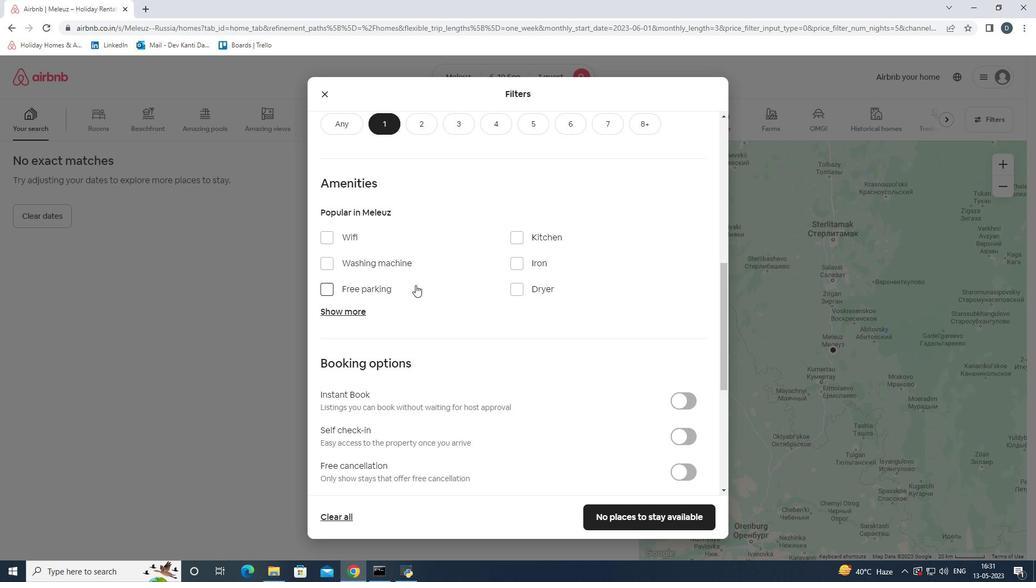 
Action: Mouse scrolled (412, 282) with delta (0, 0)
Screenshot: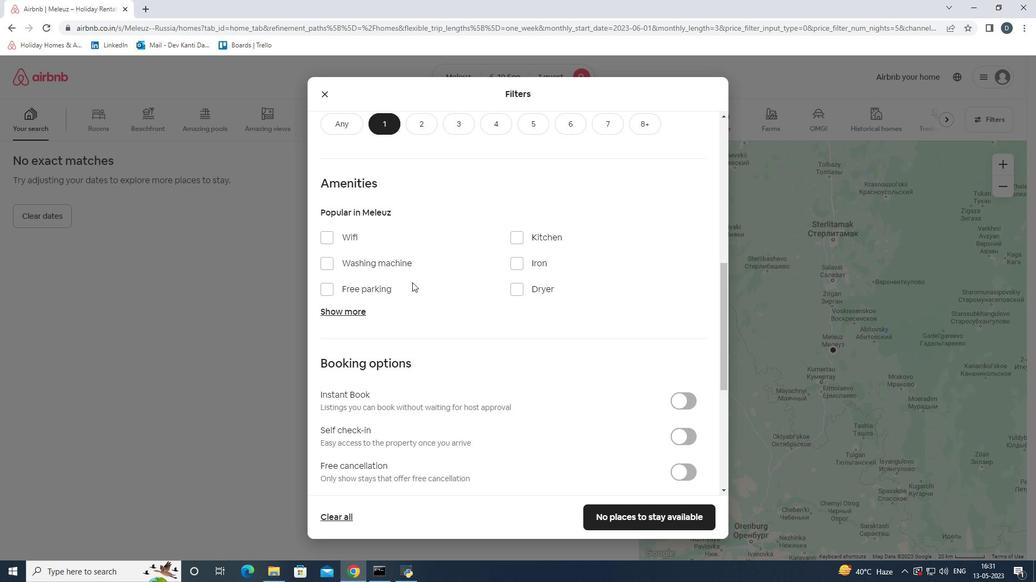 
Action: Mouse scrolled (412, 282) with delta (0, 0)
Screenshot: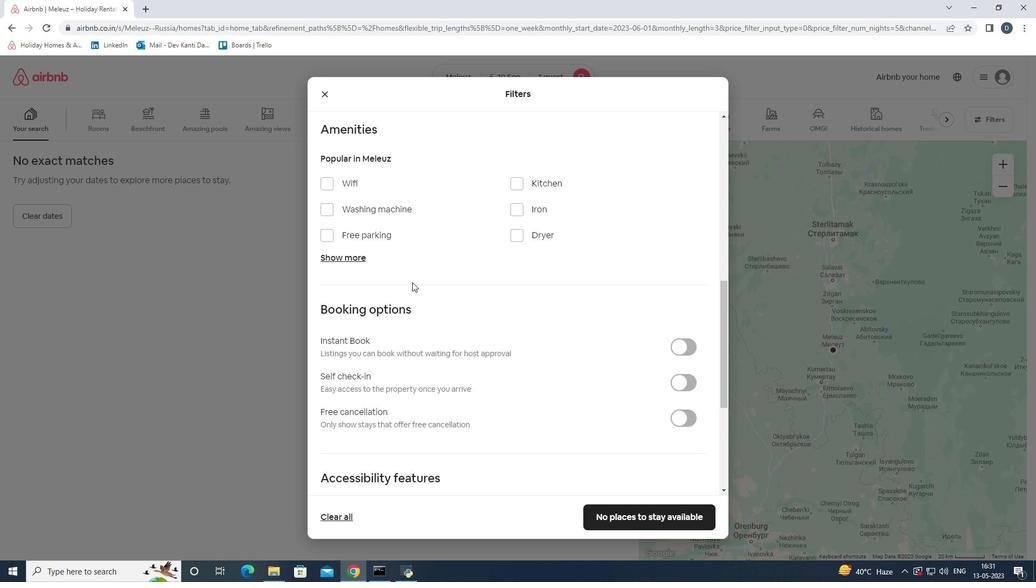 
Action: Mouse moved to (405, 270)
Screenshot: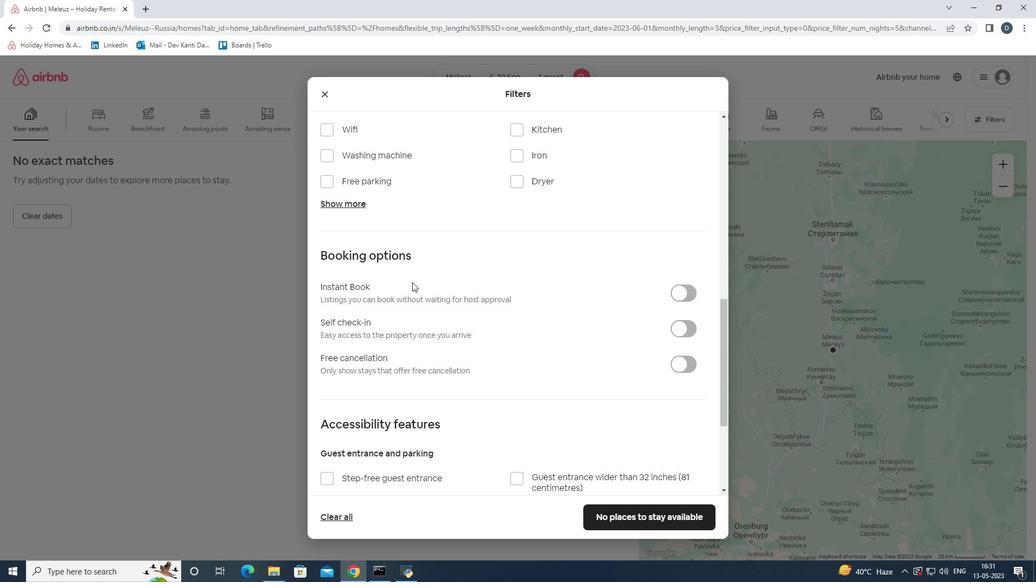 
Action: Mouse scrolled (405, 270) with delta (0, 0)
Screenshot: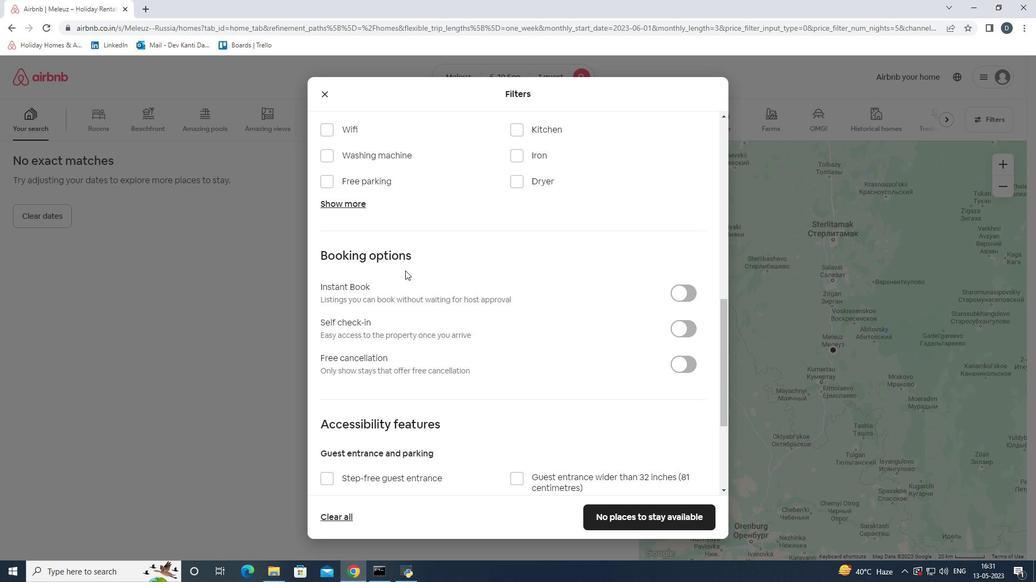 
Action: Mouse moved to (685, 274)
Screenshot: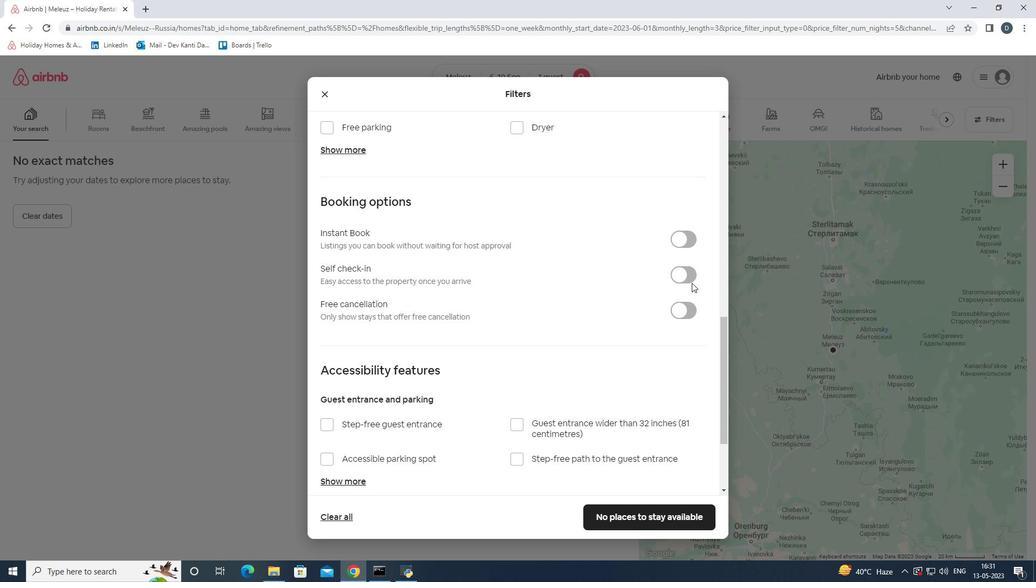 
Action: Mouse pressed left at (685, 274)
Screenshot: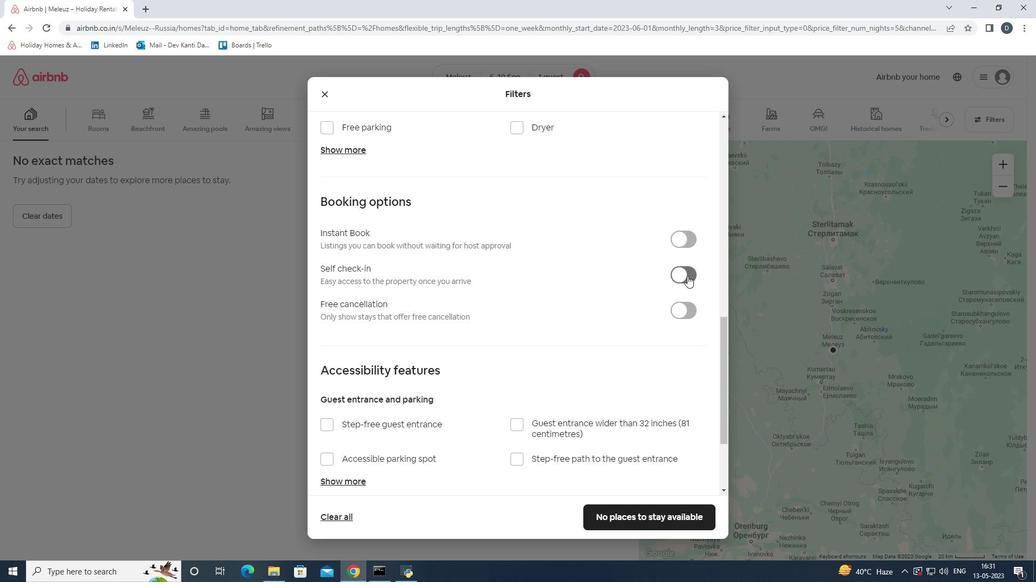 
Action: Mouse moved to (434, 347)
Screenshot: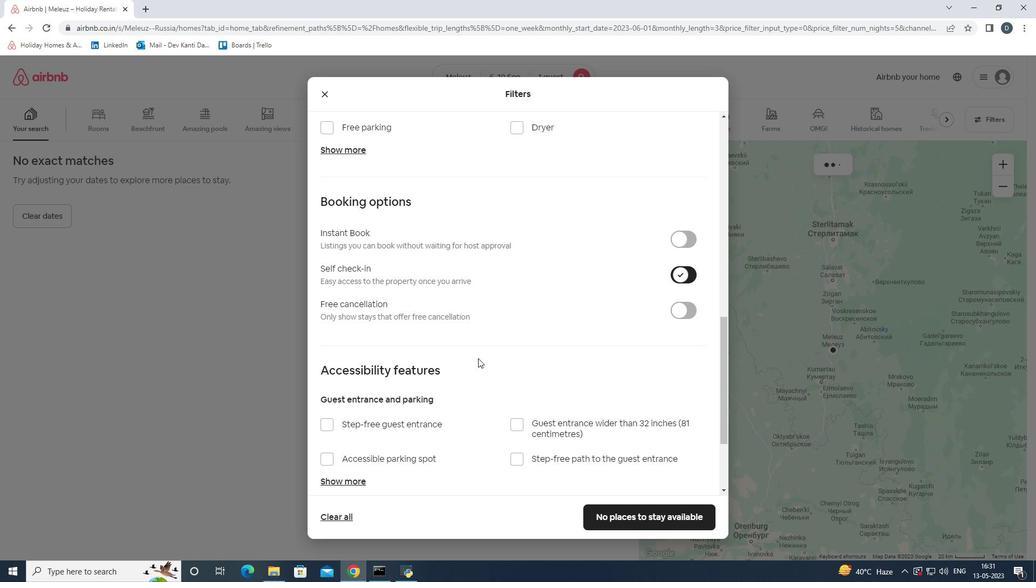 
Action: Mouse scrolled (434, 347) with delta (0, 0)
Screenshot: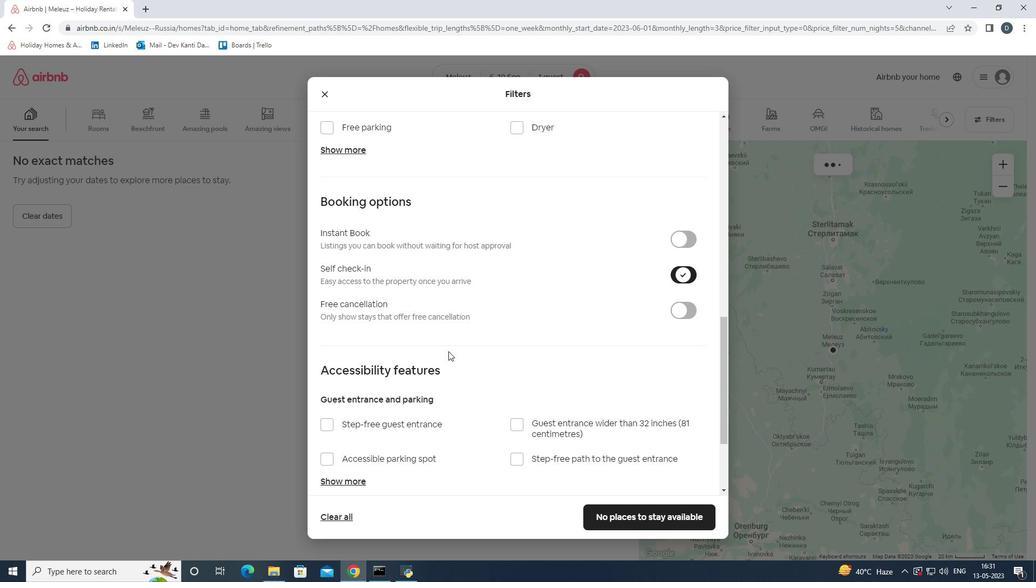 
Action: Mouse scrolled (434, 347) with delta (0, 0)
Screenshot: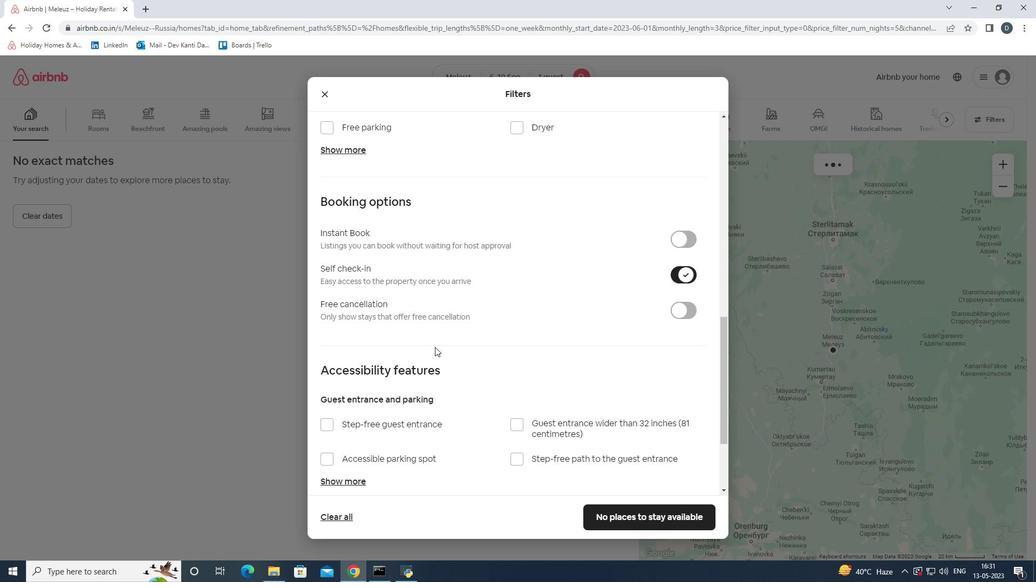 
Action: Mouse scrolled (434, 347) with delta (0, 0)
Screenshot: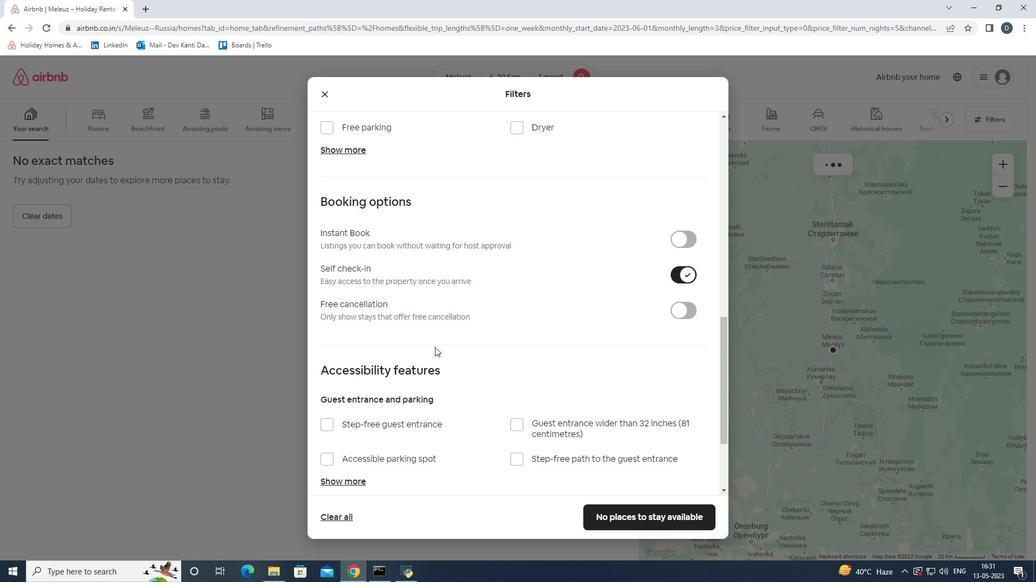 
Action: Mouse scrolled (434, 347) with delta (0, 0)
Screenshot: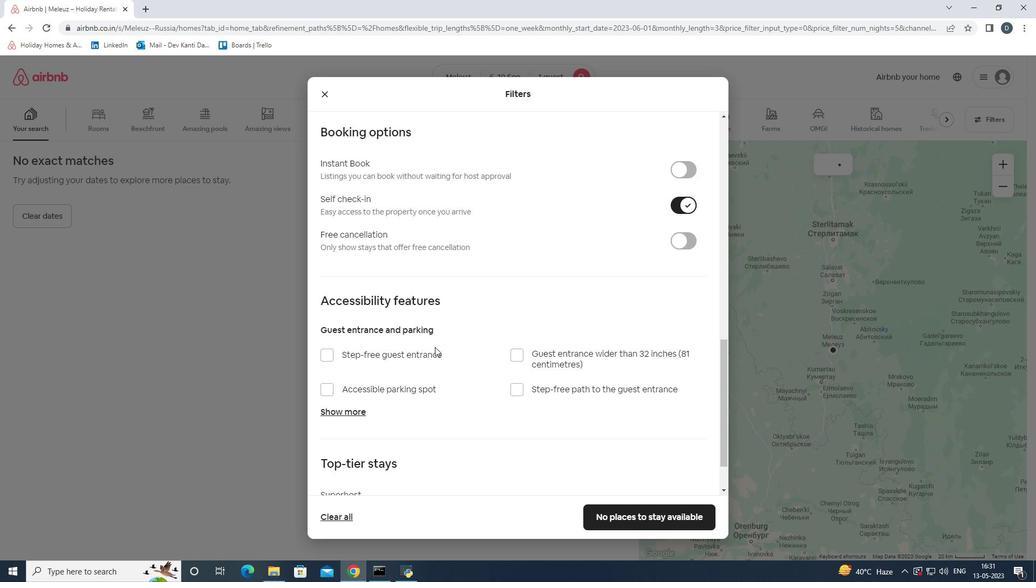 
Action: Mouse scrolled (434, 347) with delta (0, 0)
Screenshot: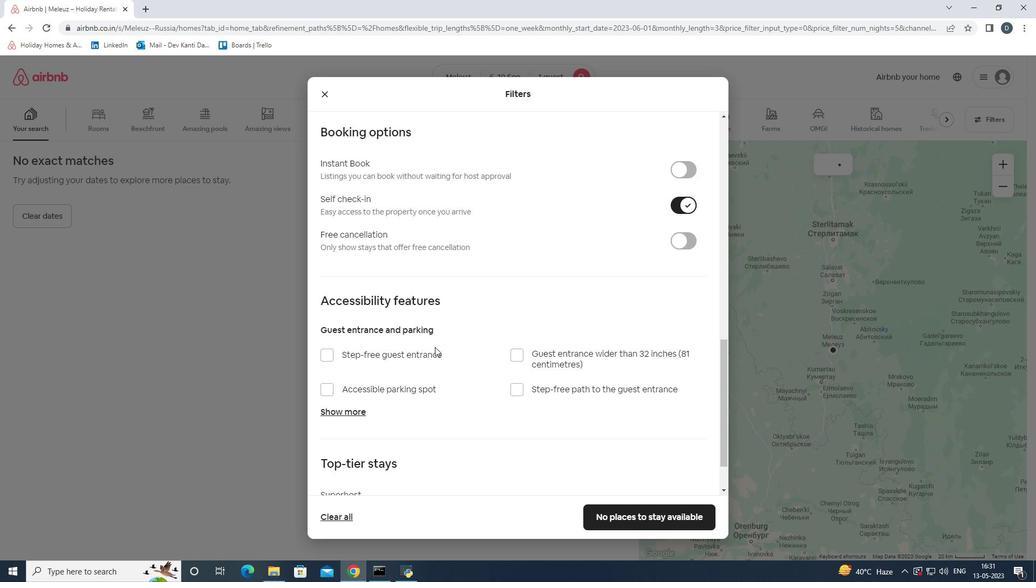 
Action: Mouse scrolled (434, 347) with delta (0, 0)
Screenshot: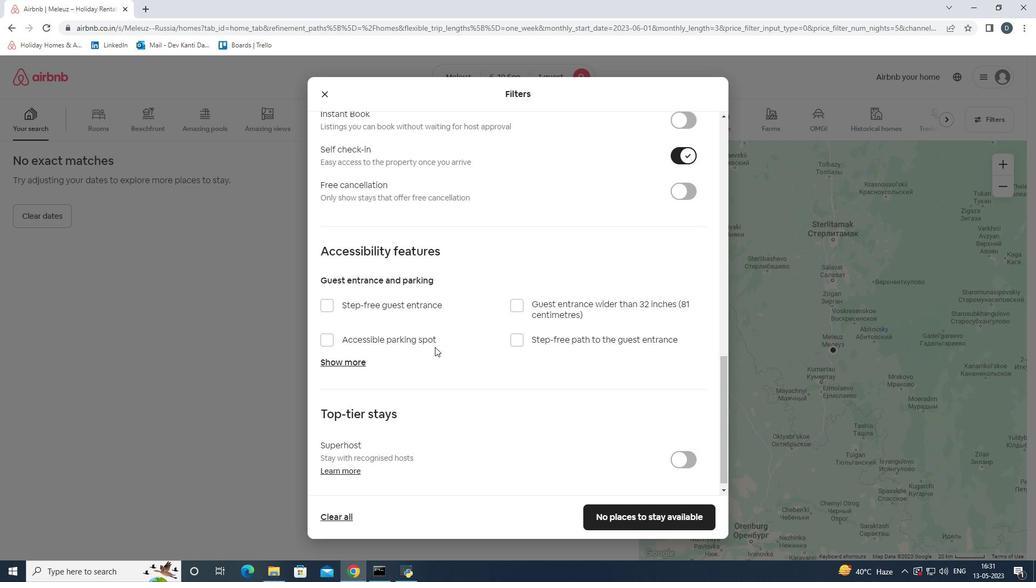 
Action: Mouse scrolled (434, 347) with delta (0, 0)
Screenshot: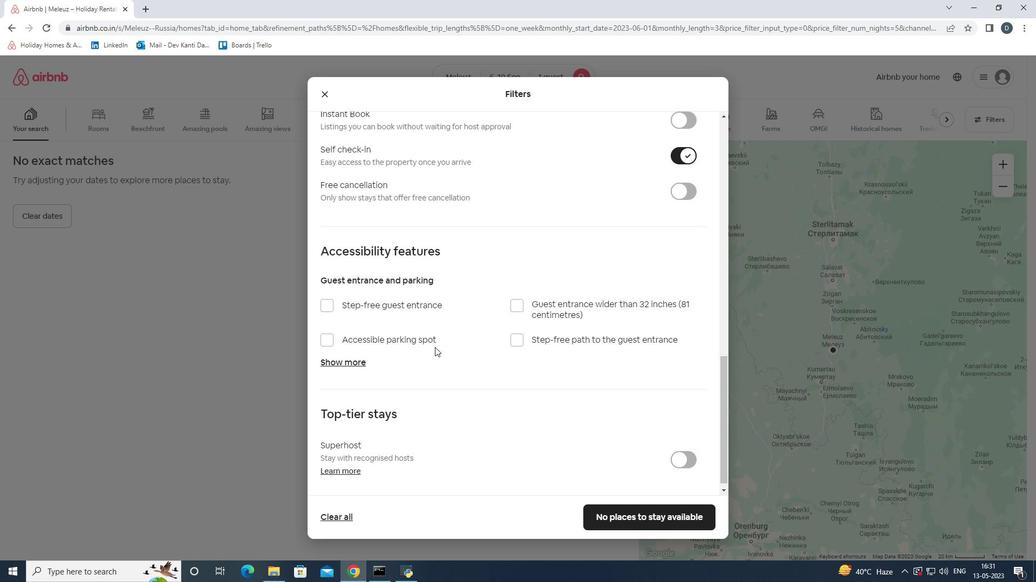
Action: Mouse moved to (676, 513)
Screenshot: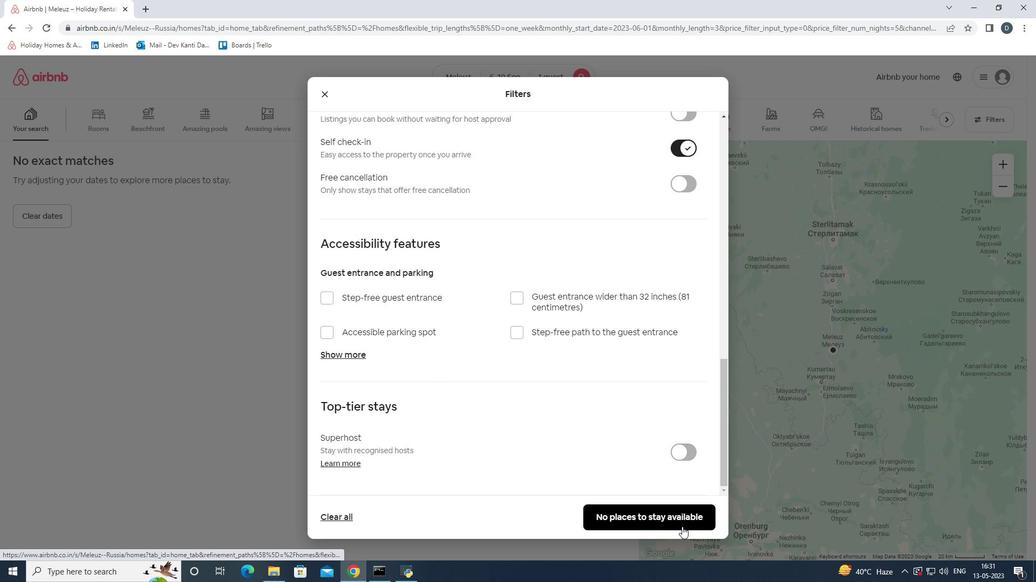 
Action: Mouse pressed left at (676, 513)
Screenshot: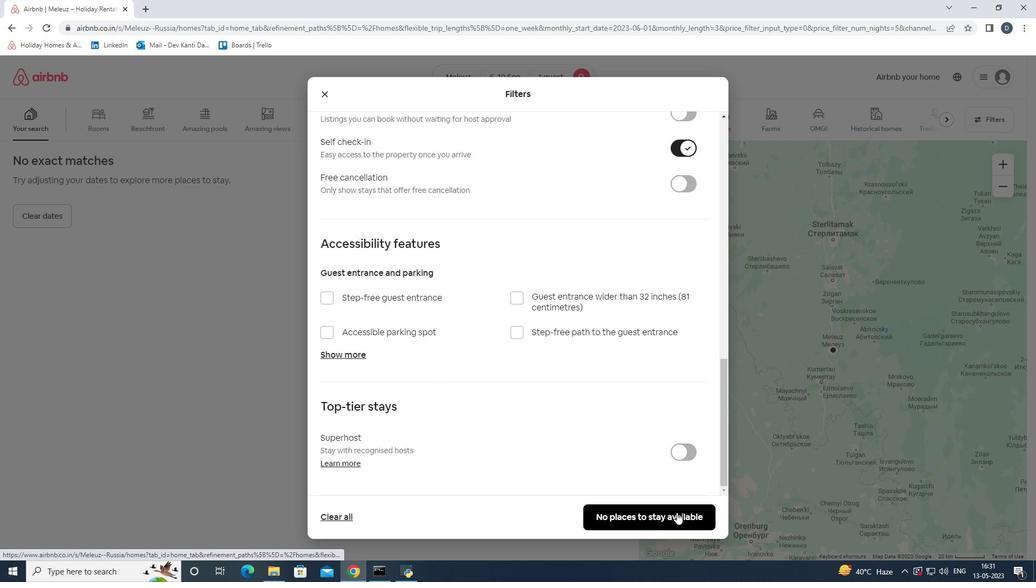 
